 Task: Search one way flight ticket for 3 adults in first from Oklahoma City: Will Rogers World Airport to Springfield: Abraham Lincoln Capital Airport on 5-2-2023. Number of bags: 1 carry on bag. Price is upto 87000. Outbound departure time preference is 11:45.
Action: Mouse moved to (353, 304)
Screenshot: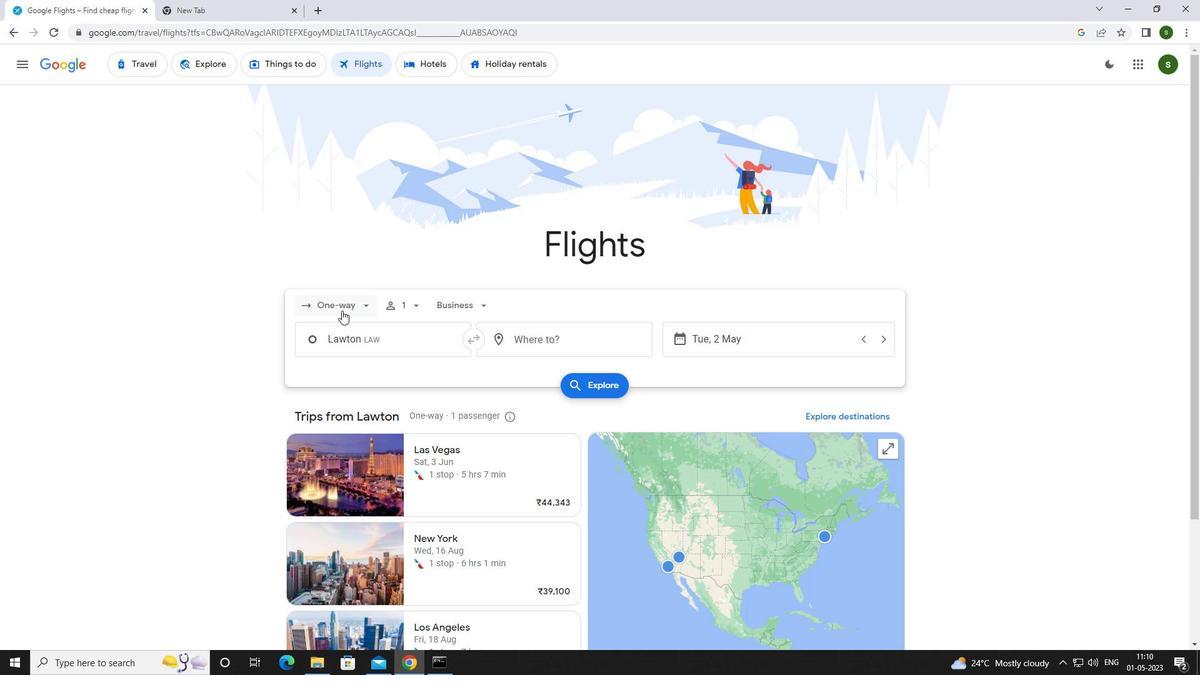 
Action: Mouse pressed left at (353, 304)
Screenshot: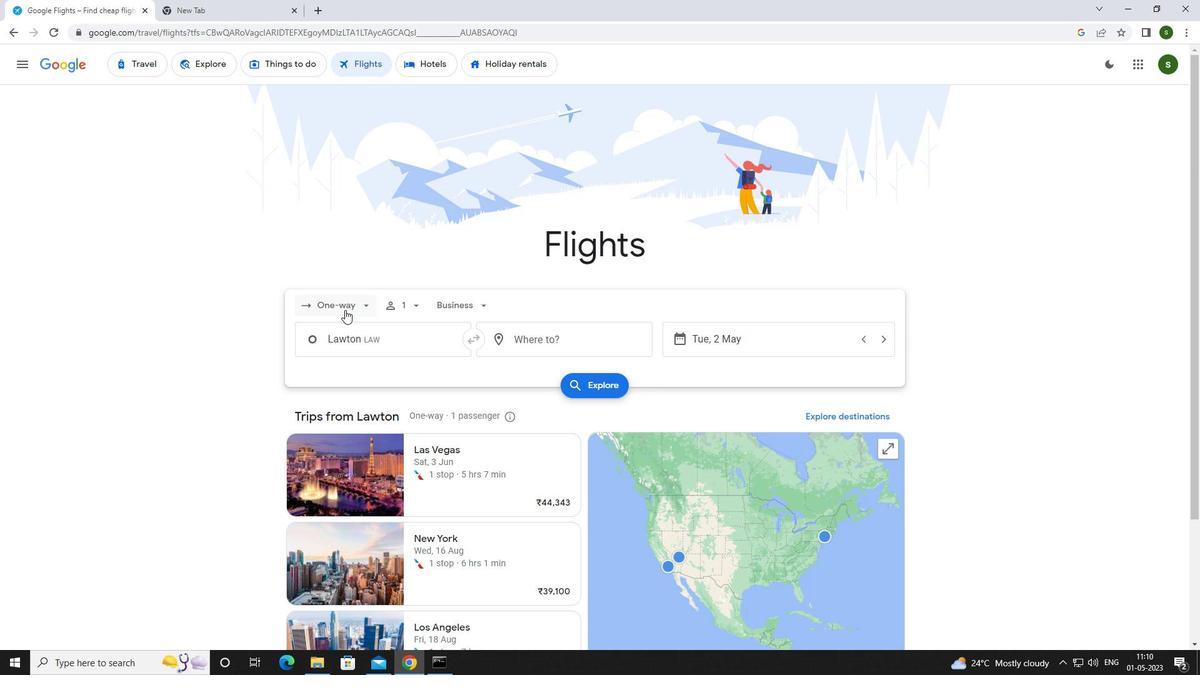 
Action: Mouse moved to (348, 363)
Screenshot: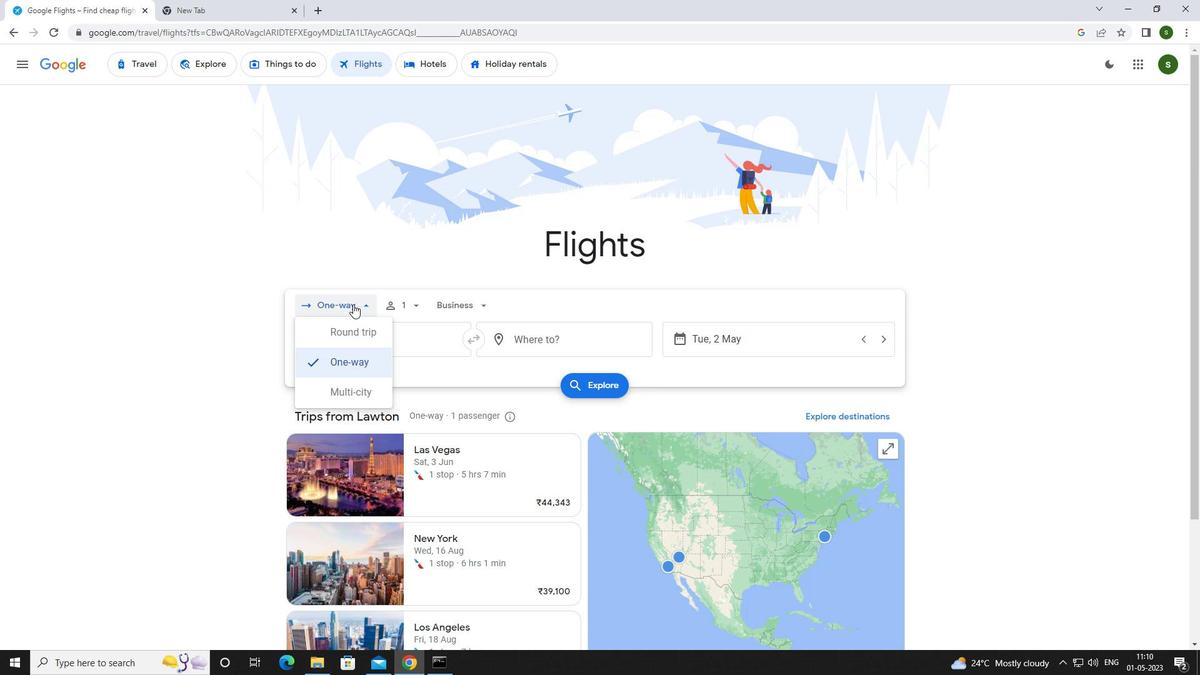 
Action: Mouse pressed left at (348, 363)
Screenshot: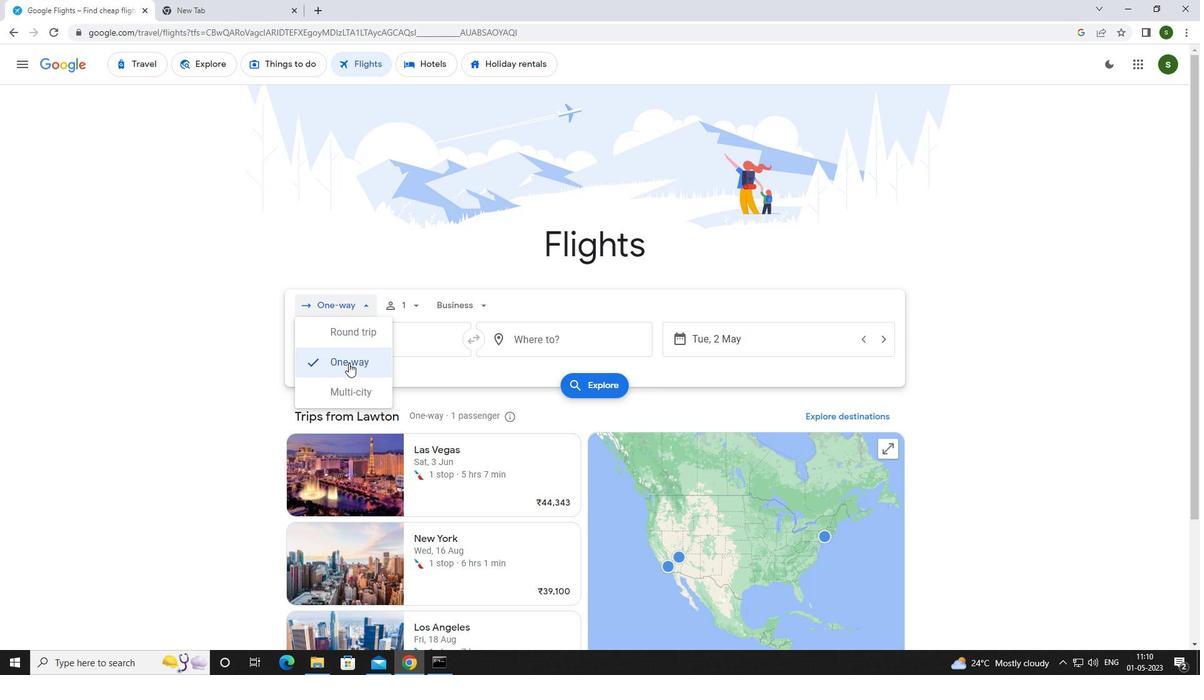 
Action: Mouse moved to (418, 308)
Screenshot: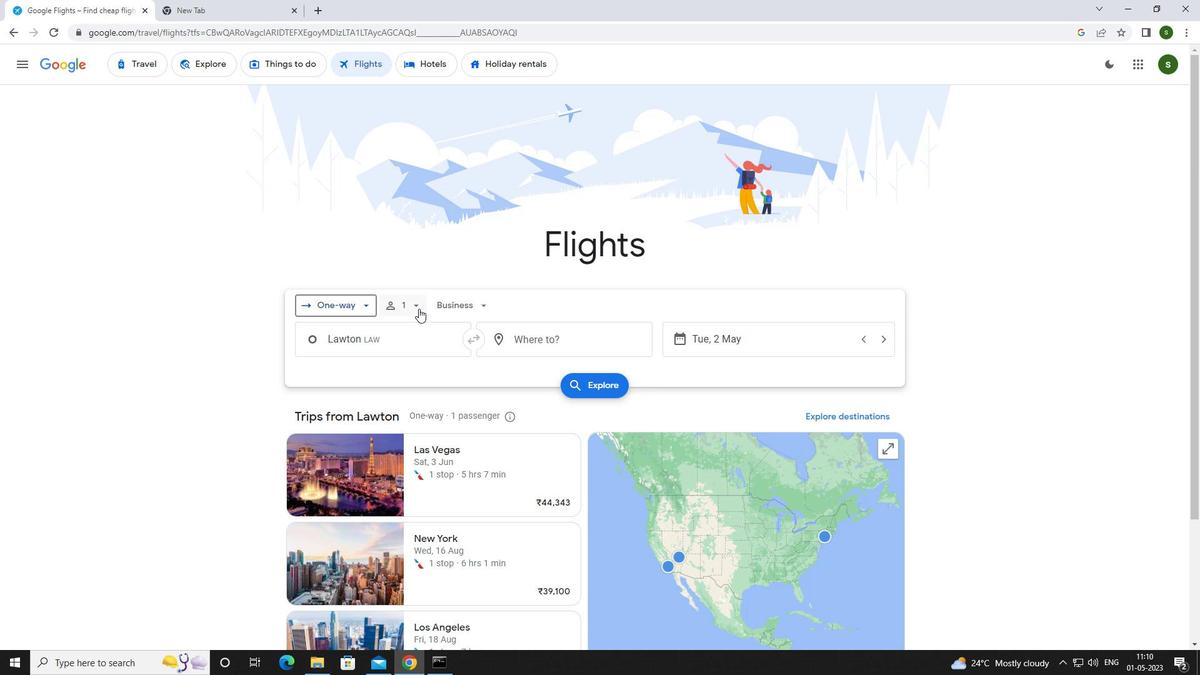
Action: Mouse pressed left at (418, 308)
Screenshot: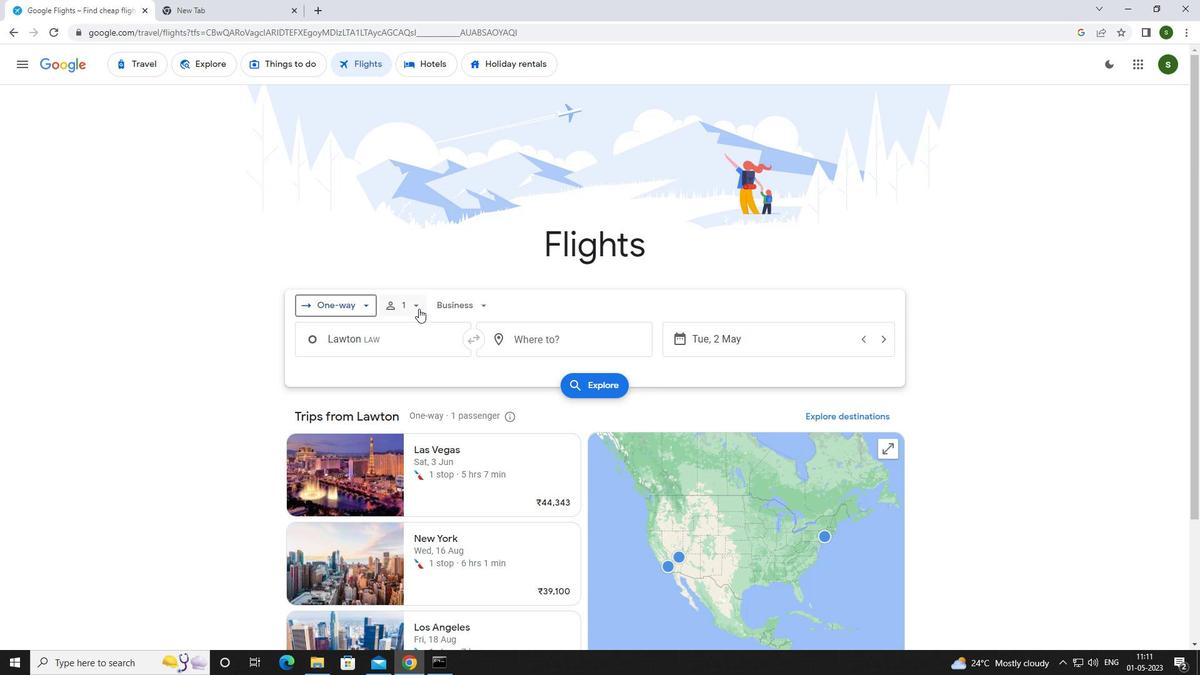 
Action: Mouse moved to (516, 340)
Screenshot: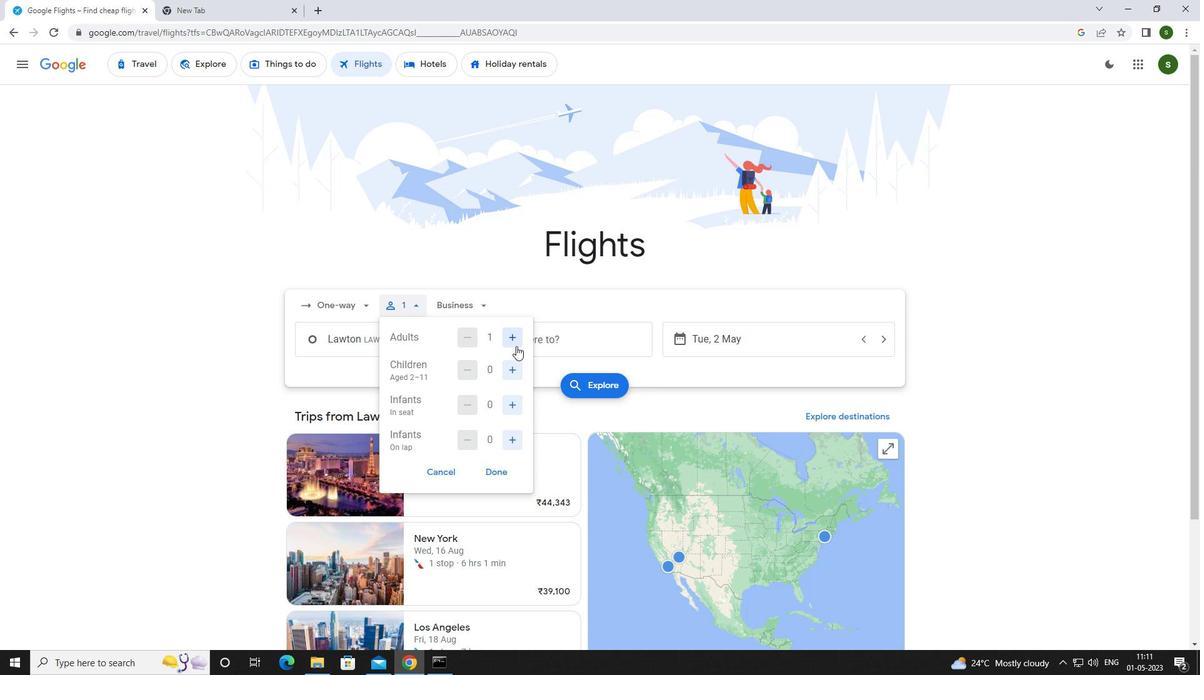 
Action: Mouse pressed left at (516, 340)
Screenshot: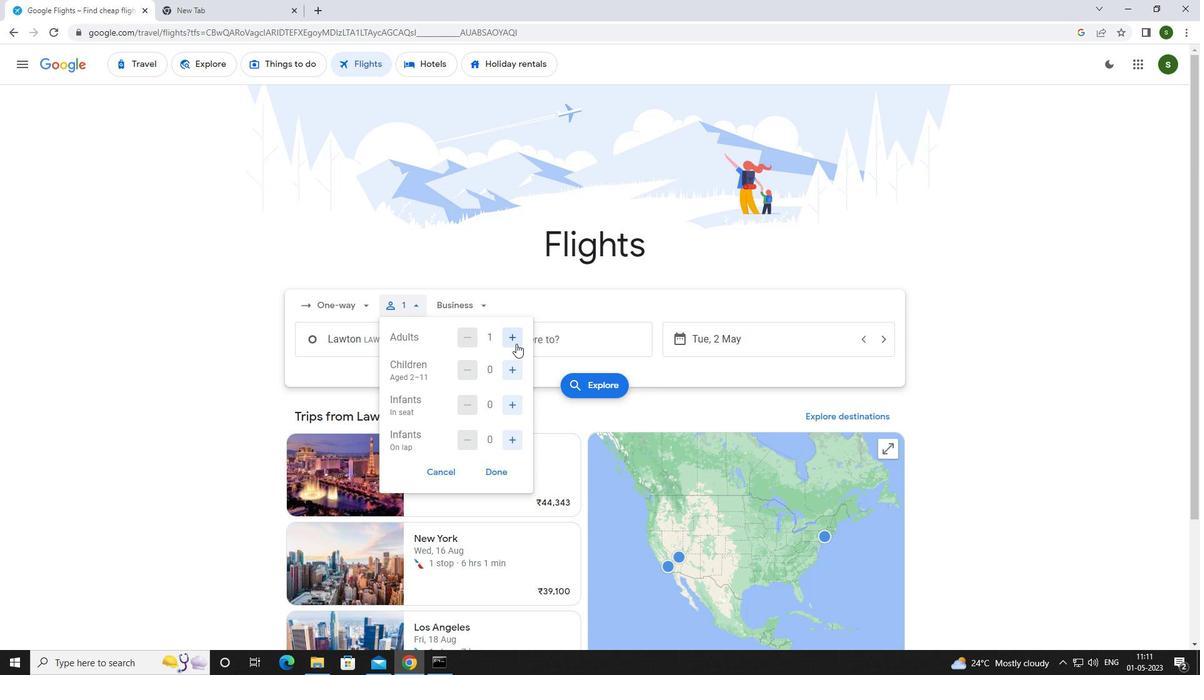 
Action: Mouse pressed left at (516, 340)
Screenshot: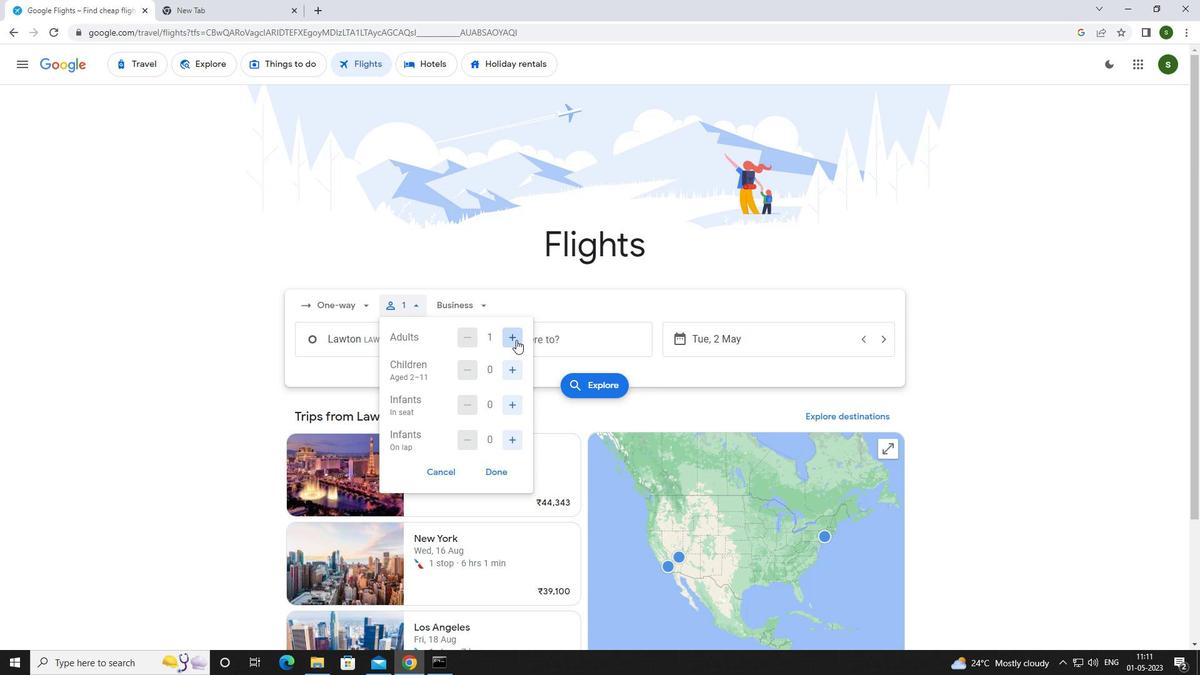 
Action: Mouse moved to (481, 298)
Screenshot: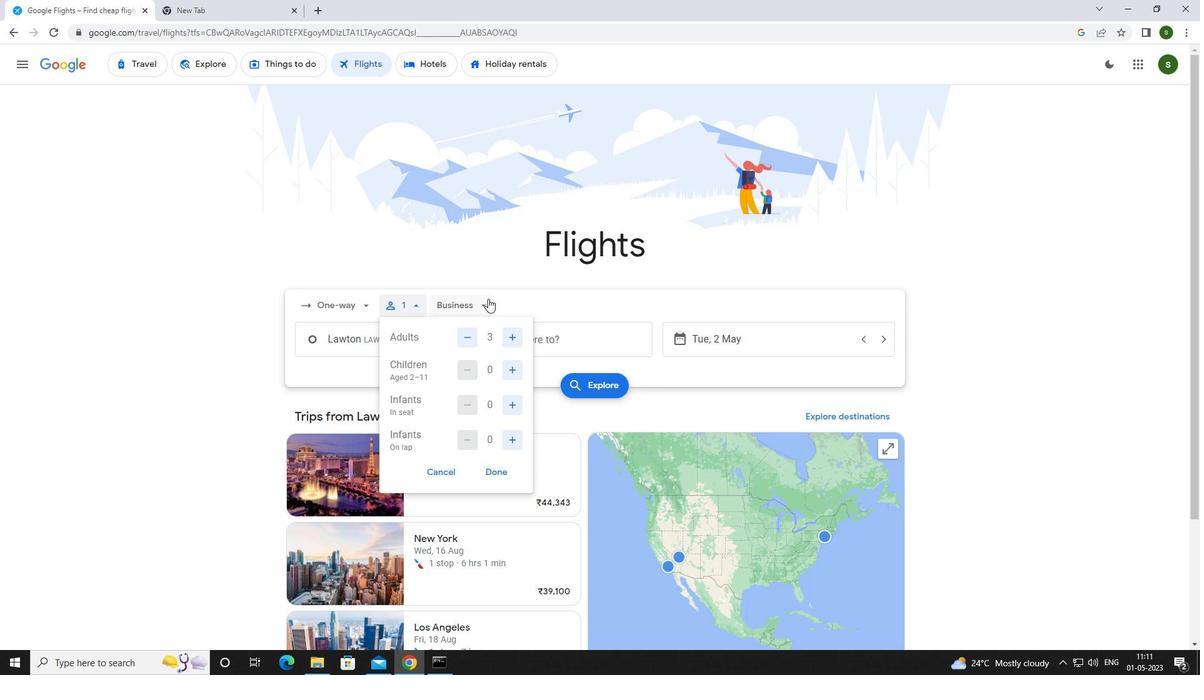 
Action: Mouse pressed left at (481, 298)
Screenshot: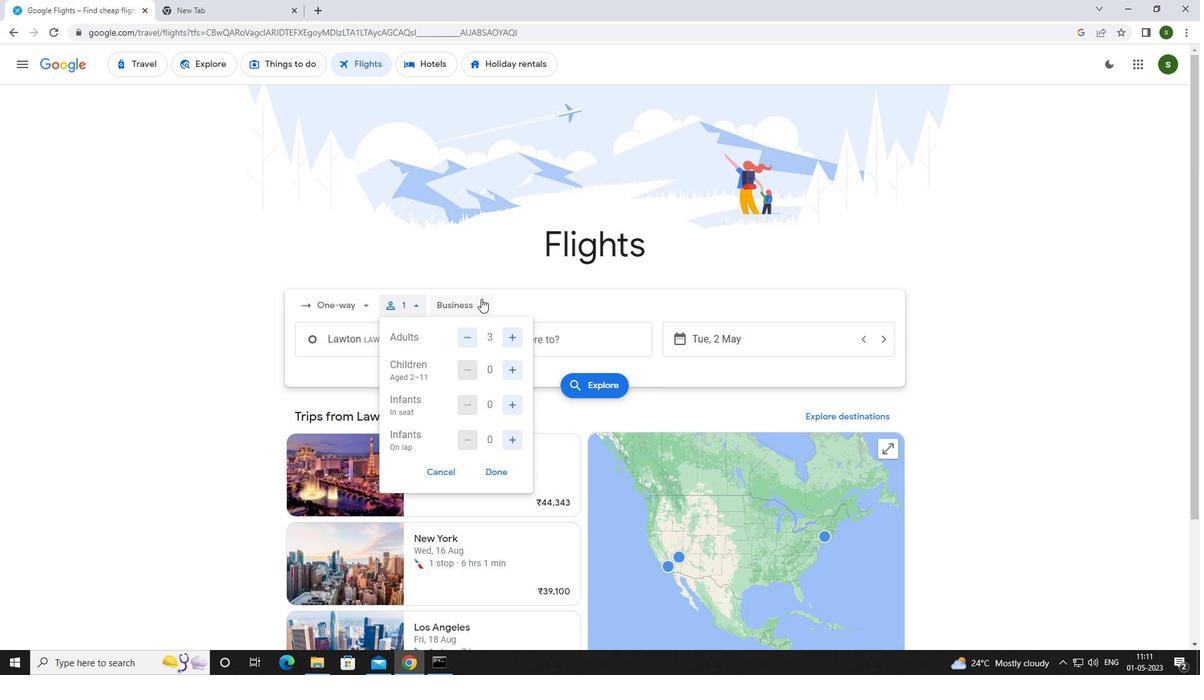 
Action: Mouse moved to (495, 418)
Screenshot: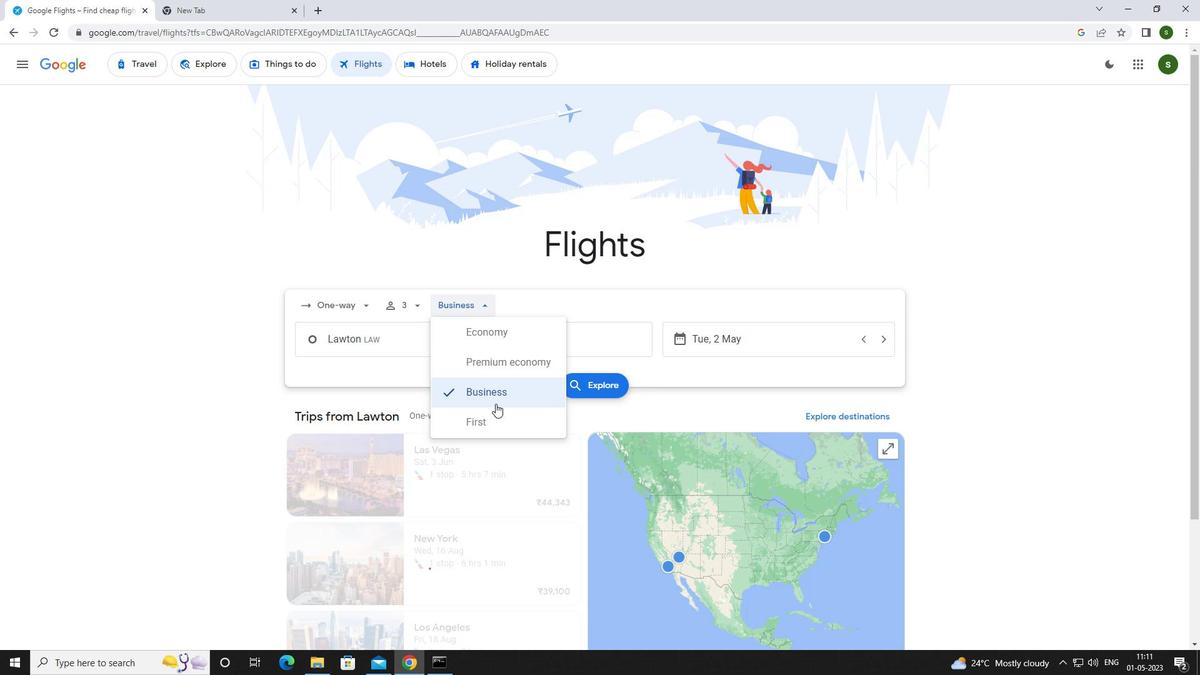 
Action: Mouse pressed left at (495, 418)
Screenshot: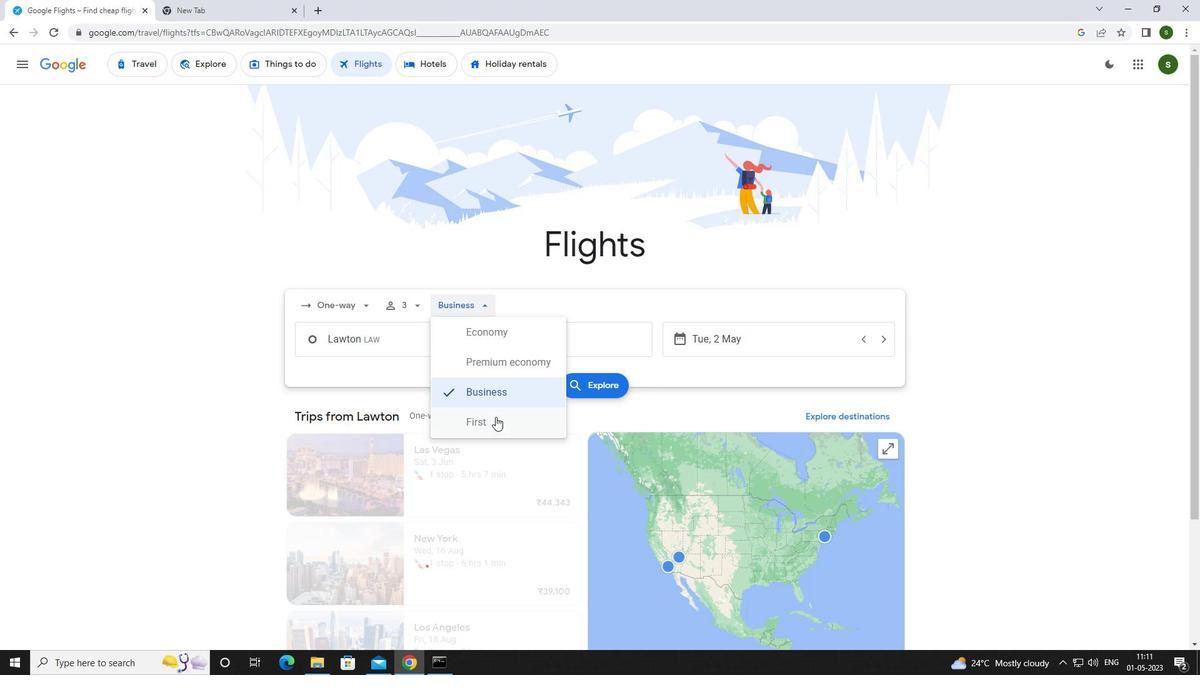 
Action: Mouse moved to (430, 346)
Screenshot: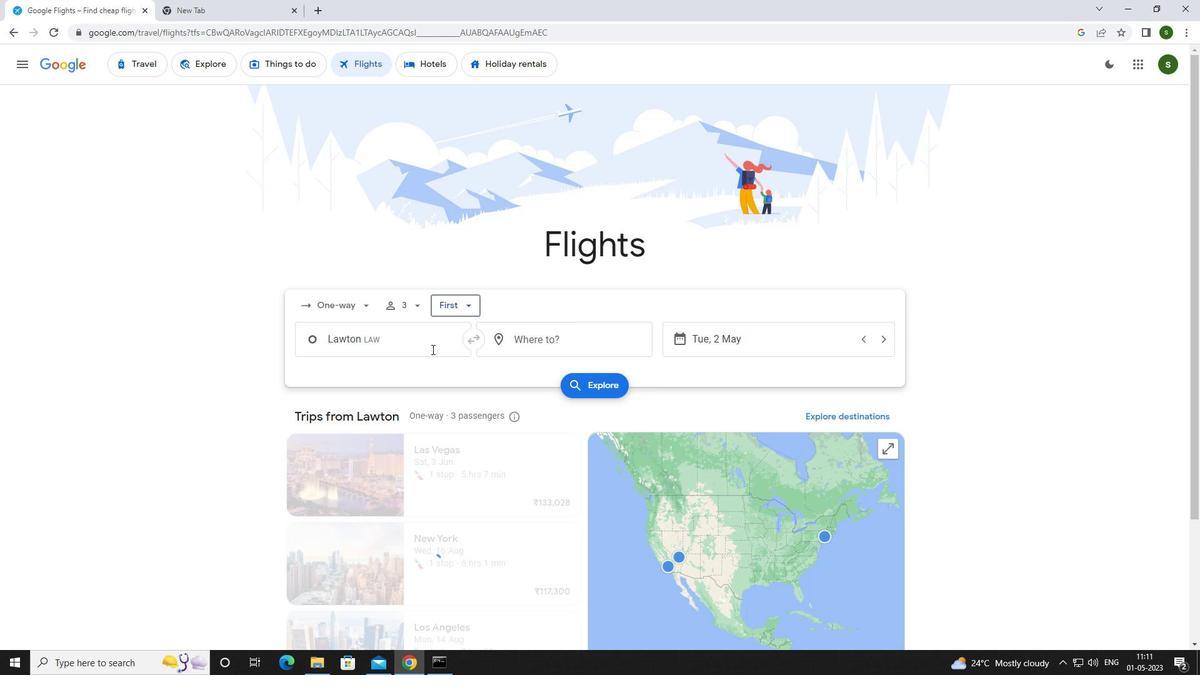 
Action: Mouse pressed left at (430, 346)
Screenshot: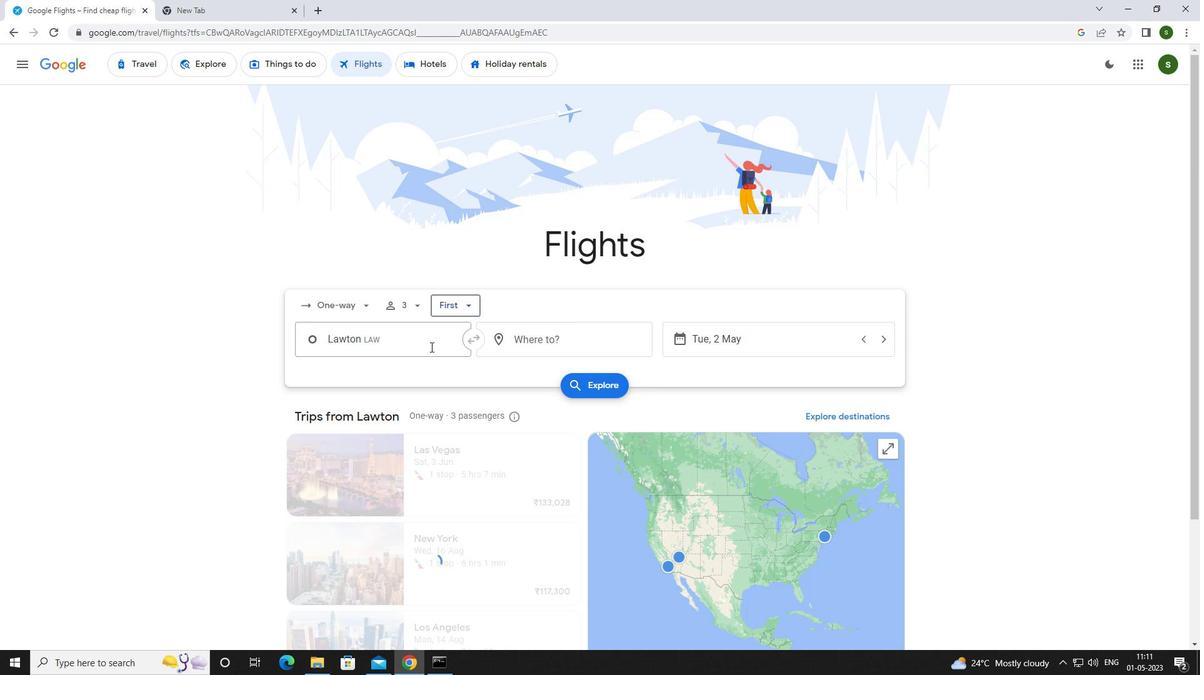 
Action: Mouse moved to (433, 344)
Screenshot: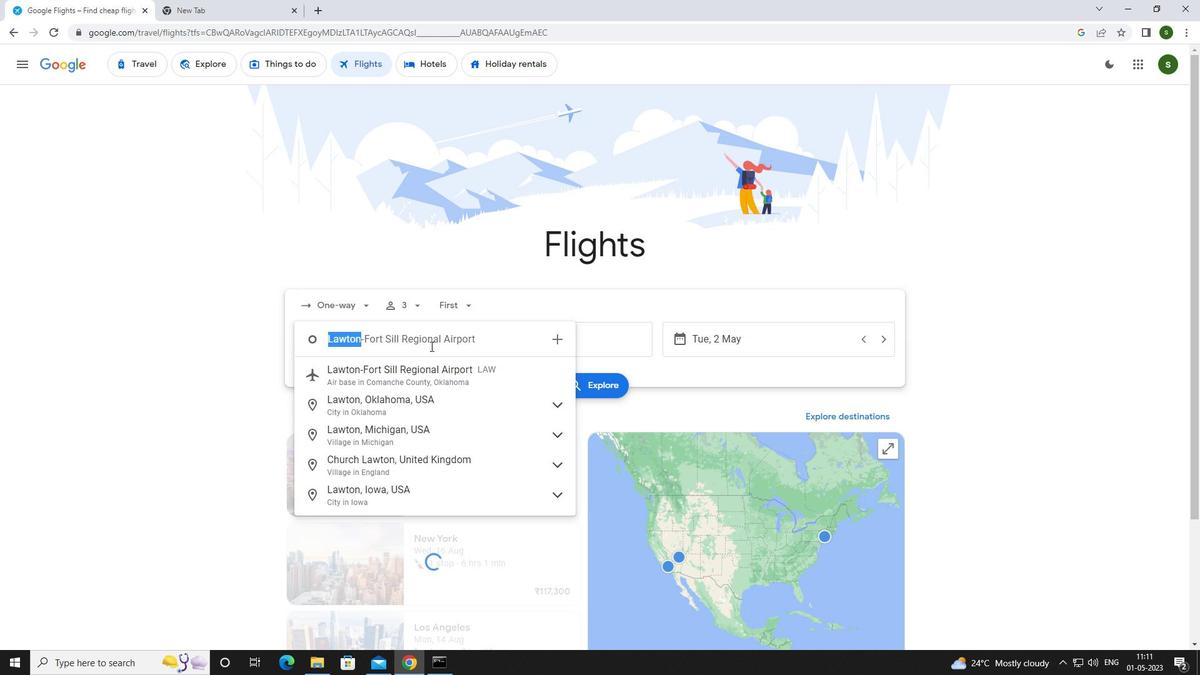 
Action: Key pressed <Key.caps_lock>o<Key.caps_lock>klahoma
Screenshot: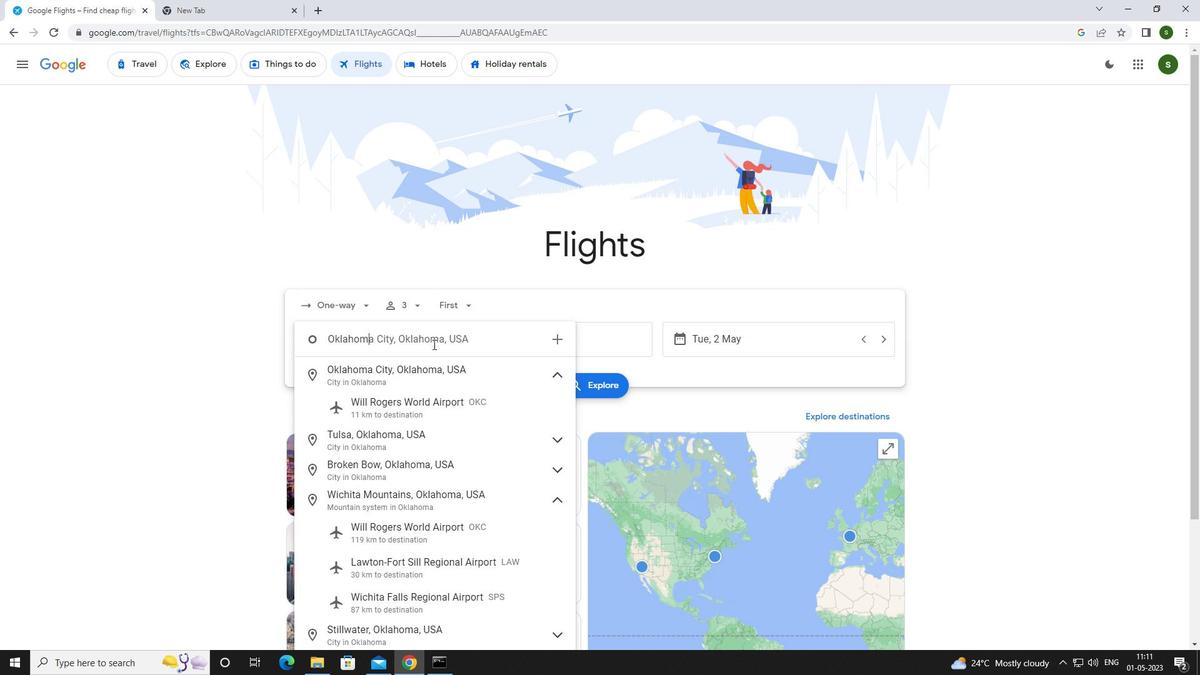 
Action: Mouse moved to (430, 400)
Screenshot: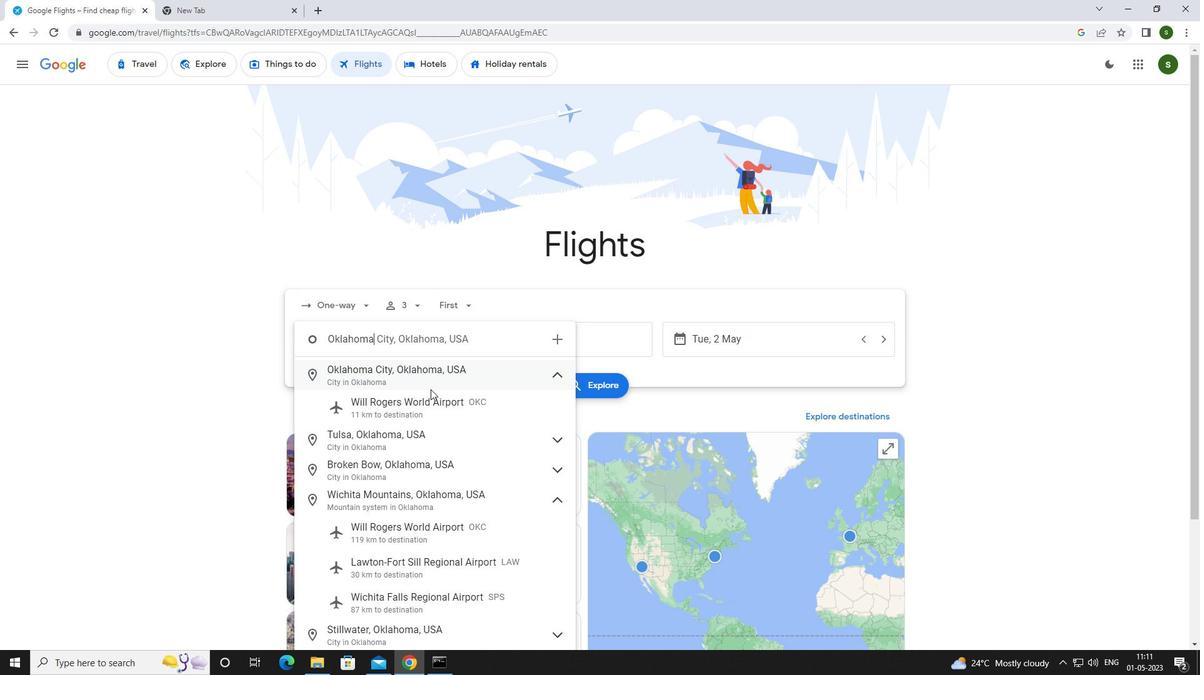
Action: Mouse pressed left at (430, 400)
Screenshot: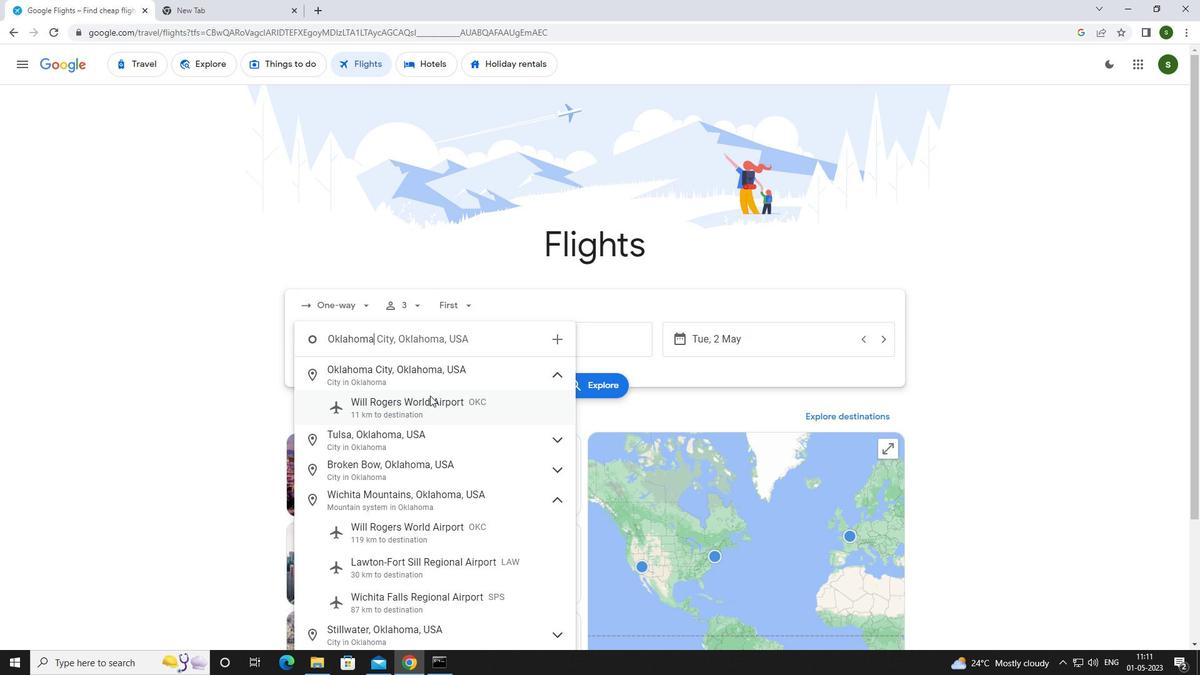 
Action: Mouse moved to (530, 346)
Screenshot: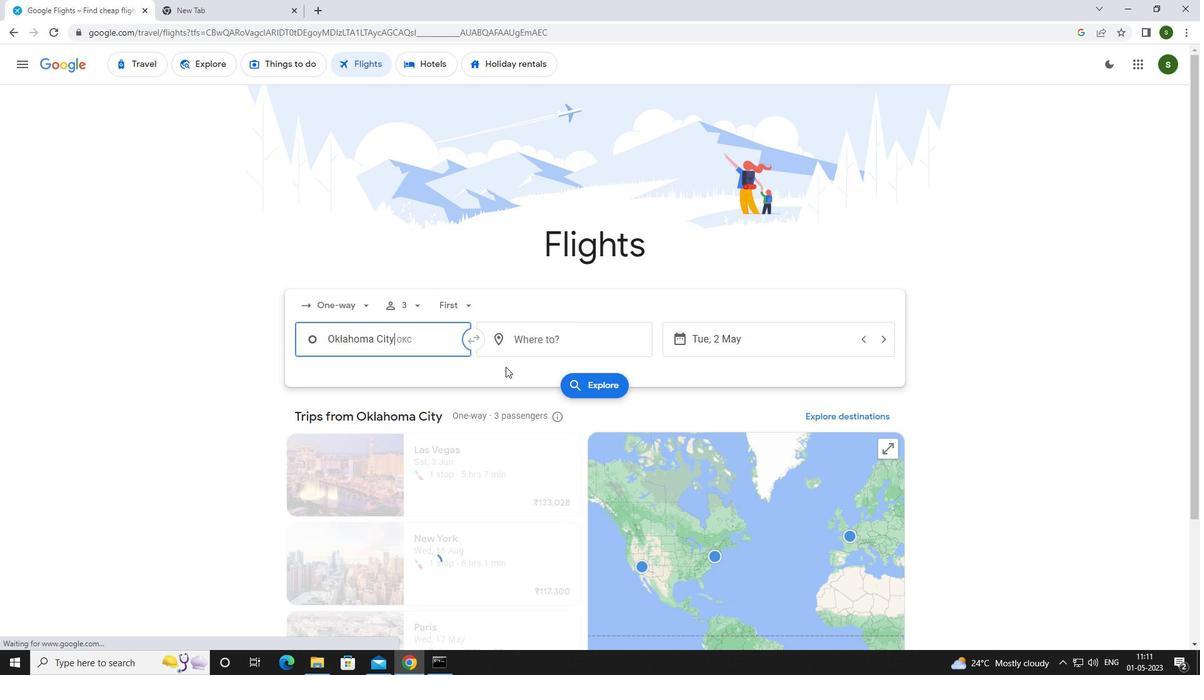 
Action: Mouse pressed left at (530, 346)
Screenshot: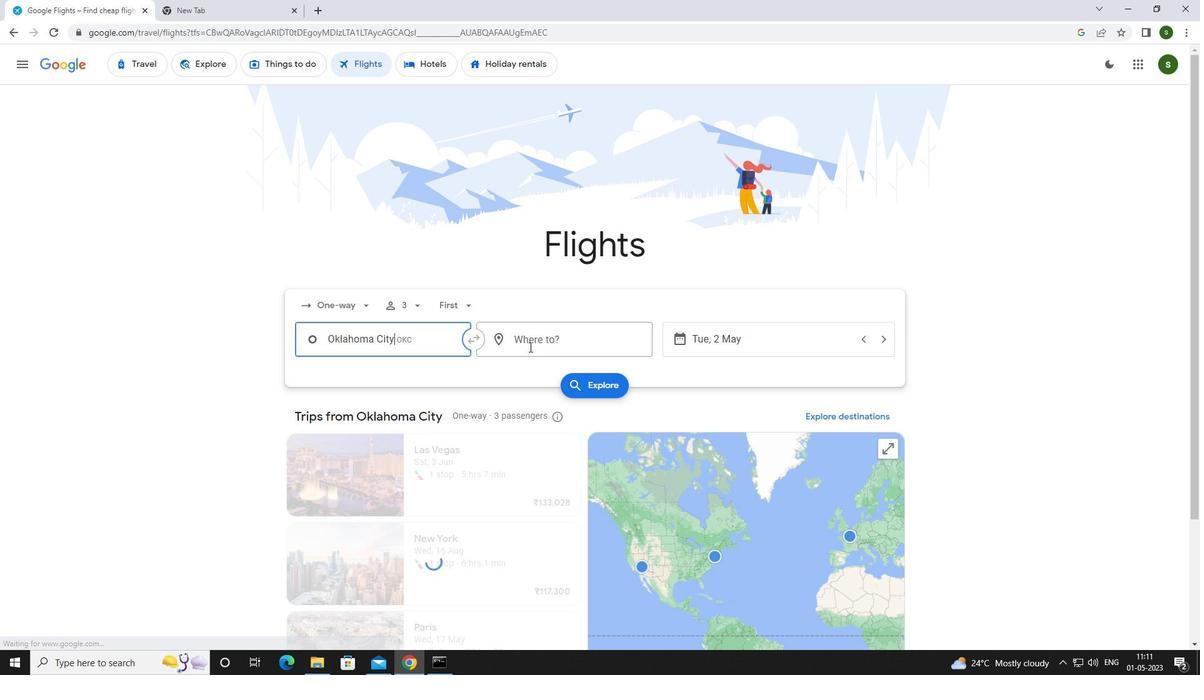 
Action: Mouse moved to (535, 346)
Screenshot: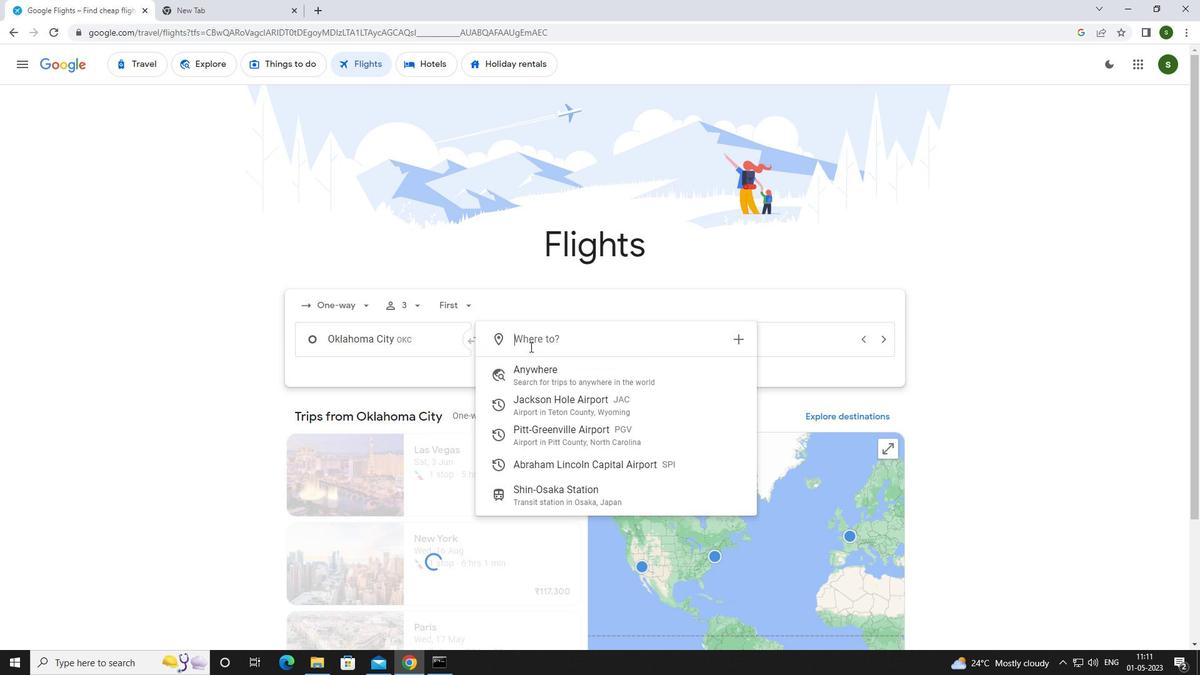 
Action: Key pressed <Key.caps_lock>p<Key.caps_lock>itt
Screenshot: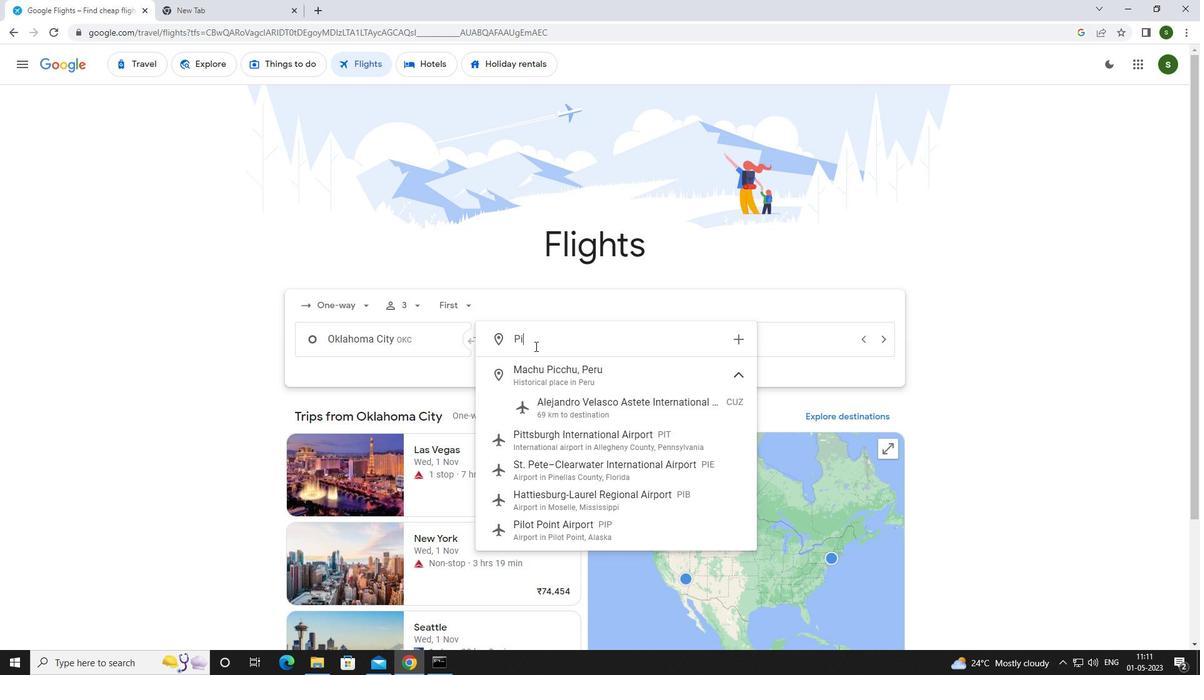 
Action: Mouse moved to (573, 458)
Screenshot: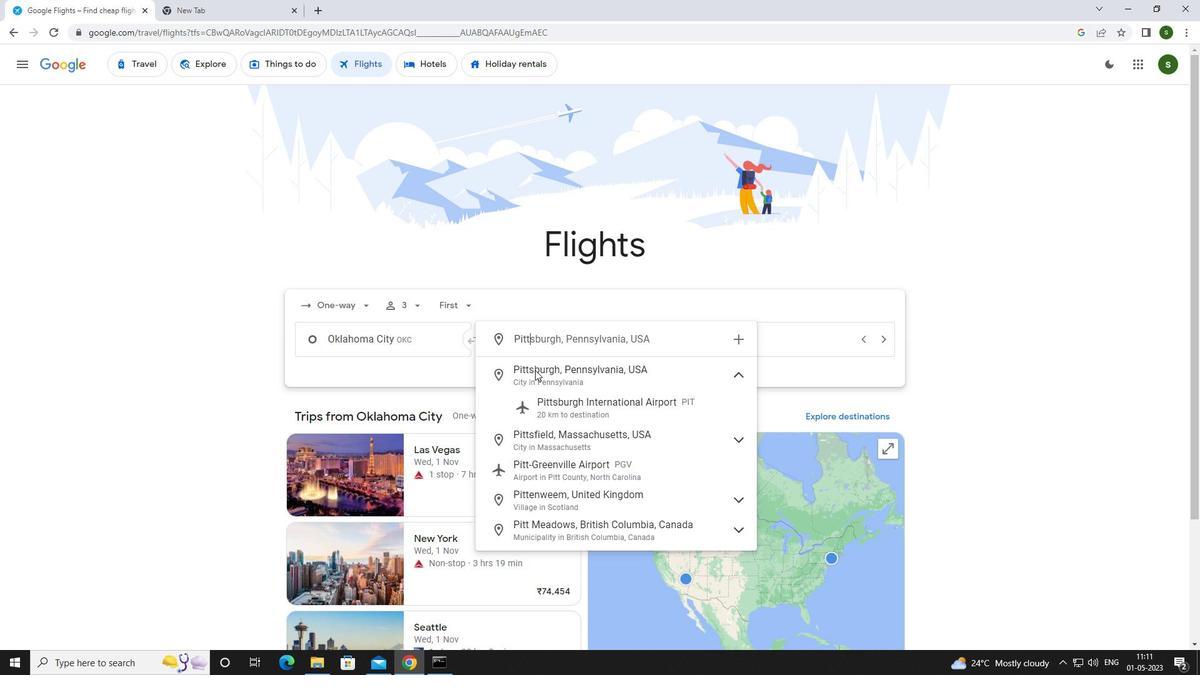 
Action: Mouse pressed left at (573, 458)
Screenshot: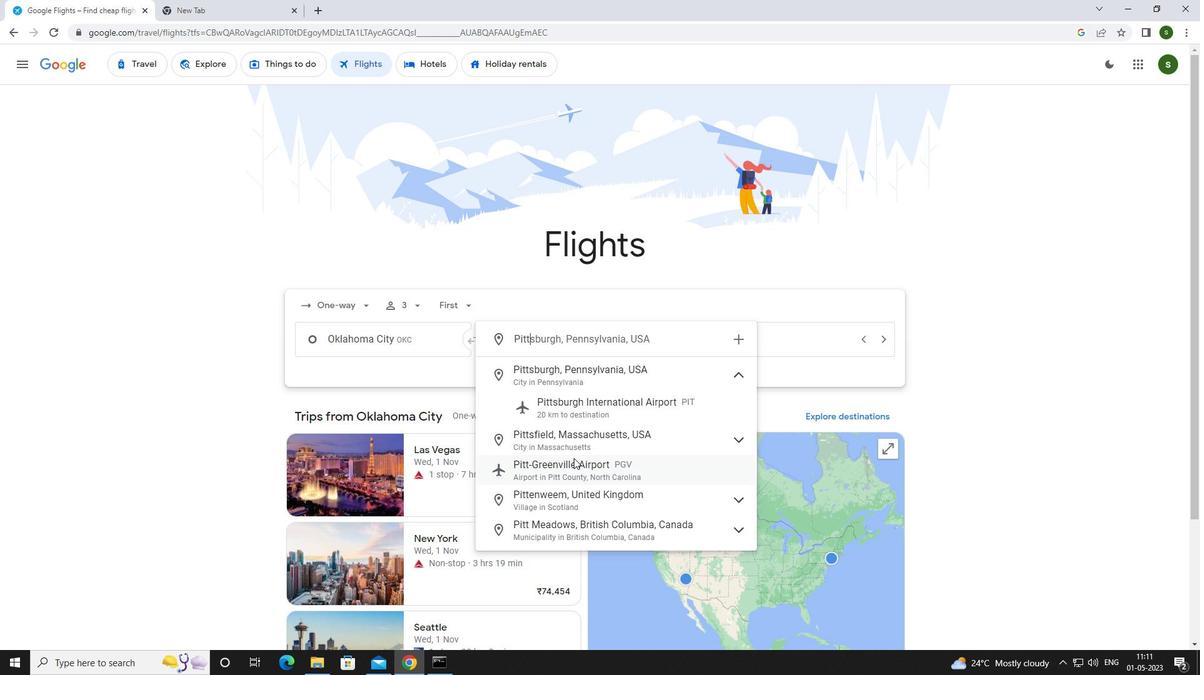 
Action: Mouse moved to (767, 345)
Screenshot: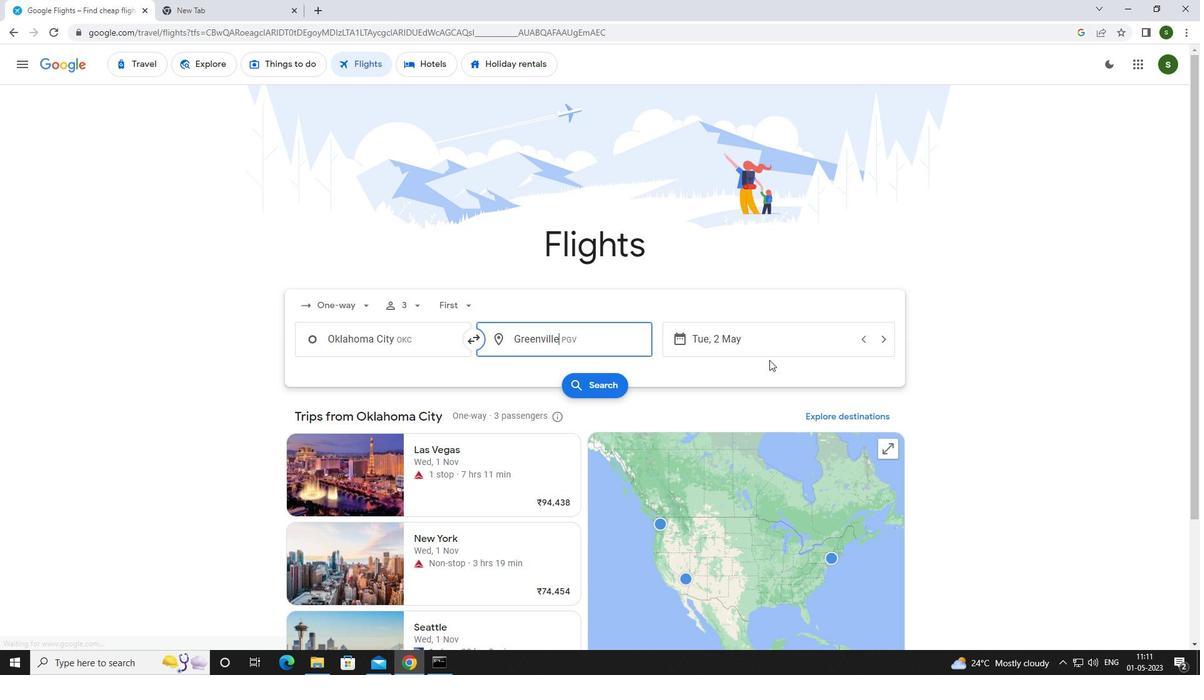 
Action: Mouse pressed left at (767, 345)
Screenshot: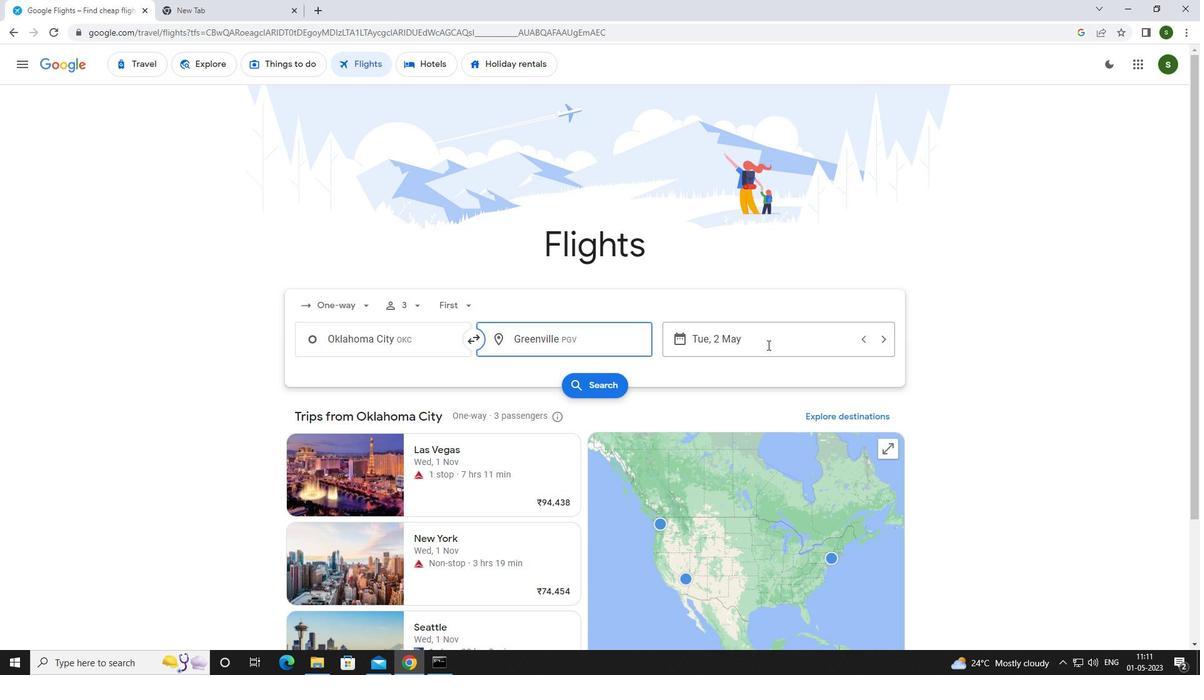 
Action: Mouse moved to (501, 418)
Screenshot: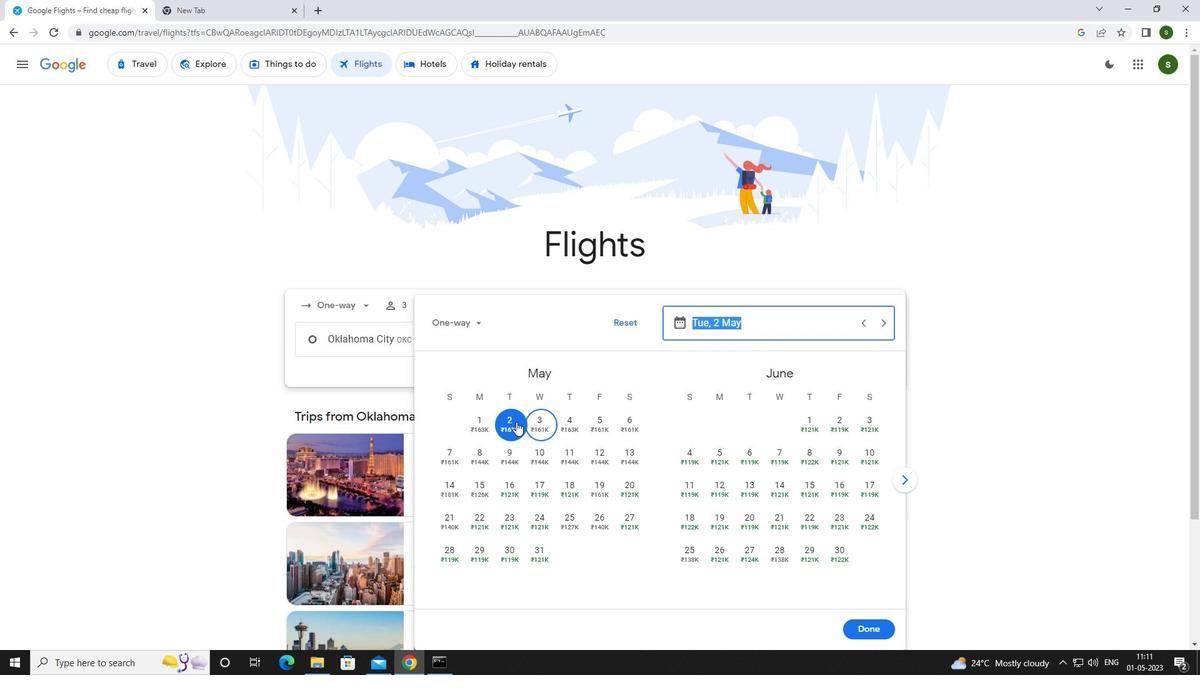 
Action: Mouse pressed left at (501, 418)
Screenshot: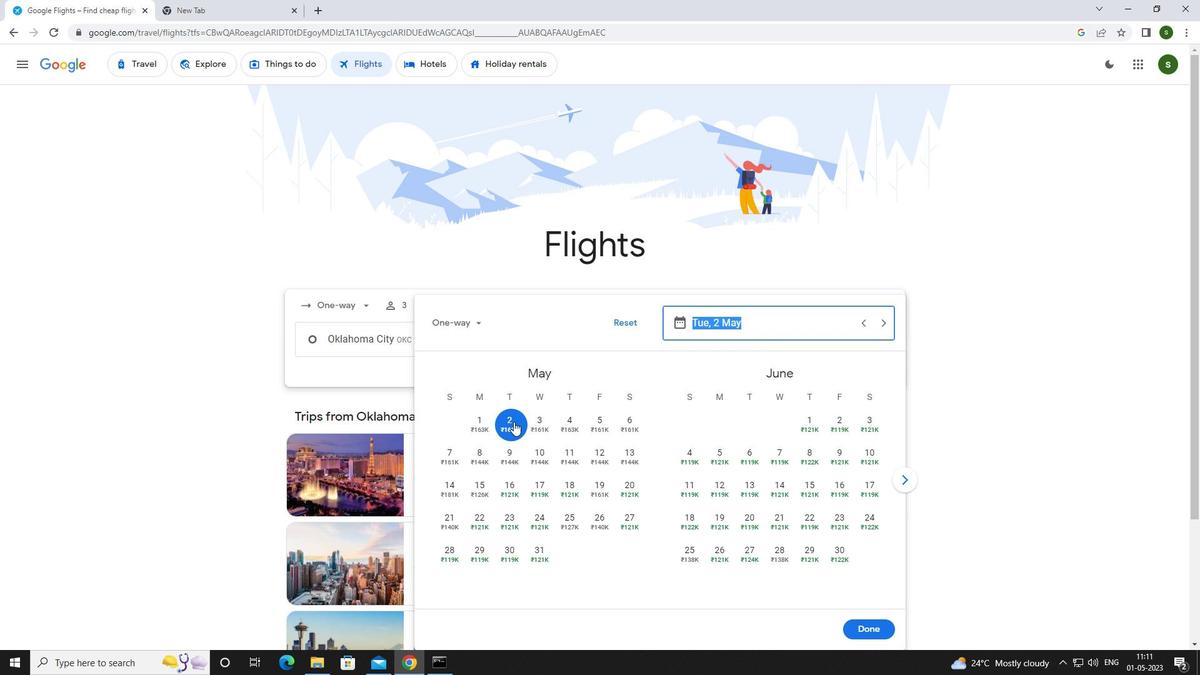 
Action: Mouse moved to (856, 625)
Screenshot: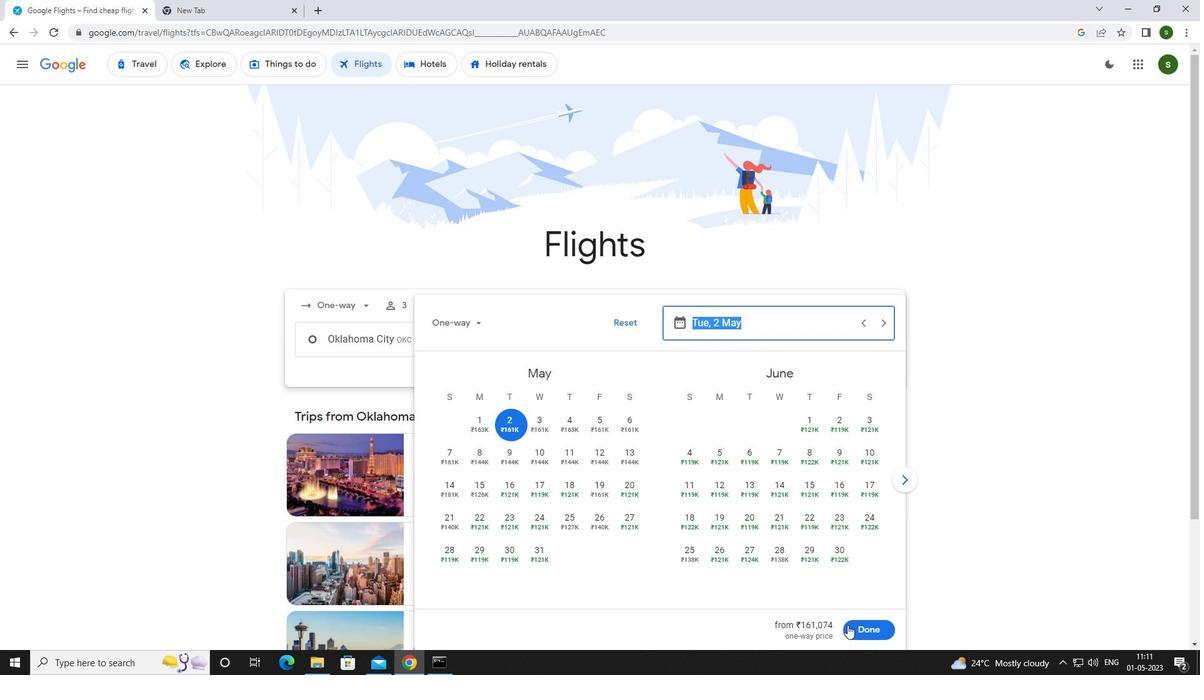 
Action: Mouse pressed left at (856, 625)
Screenshot: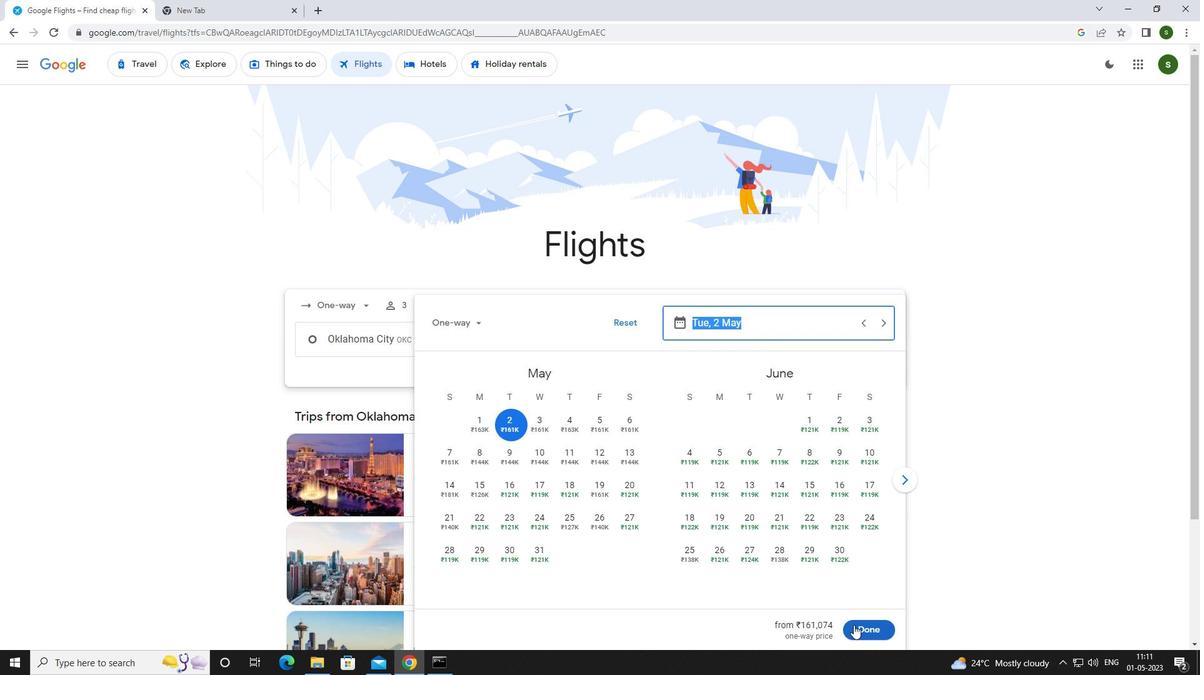 
Action: Mouse moved to (609, 390)
Screenshot: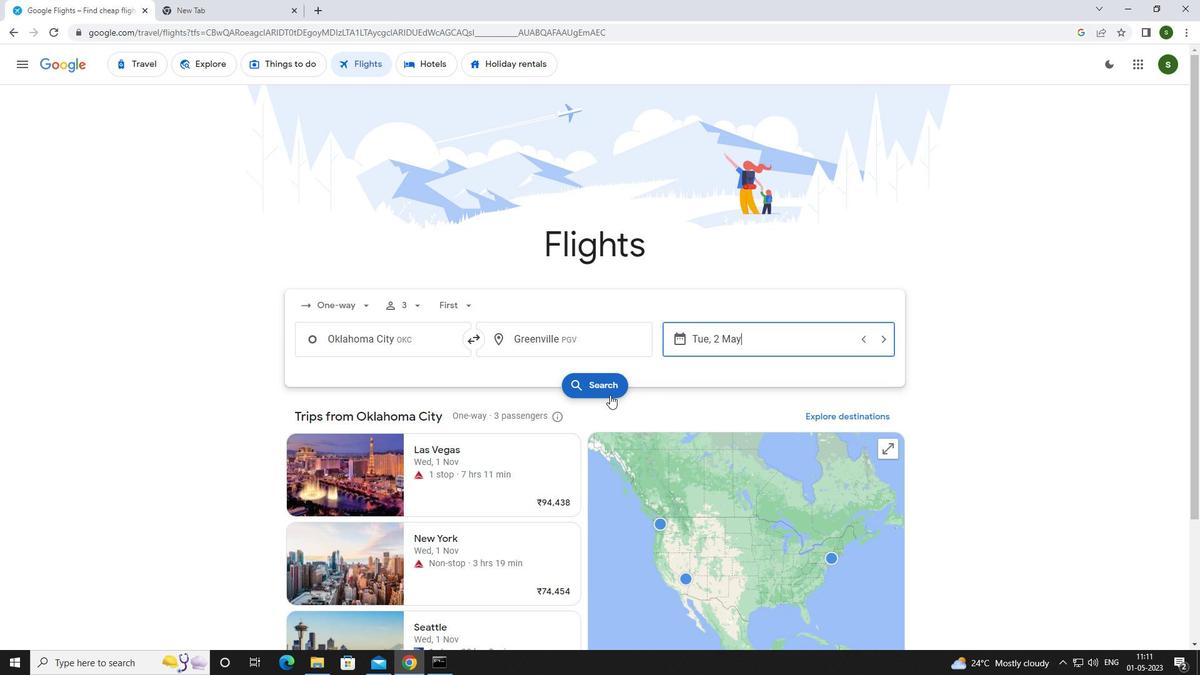 
Action: Mouse pressed left at (609, 390)
Screenshot: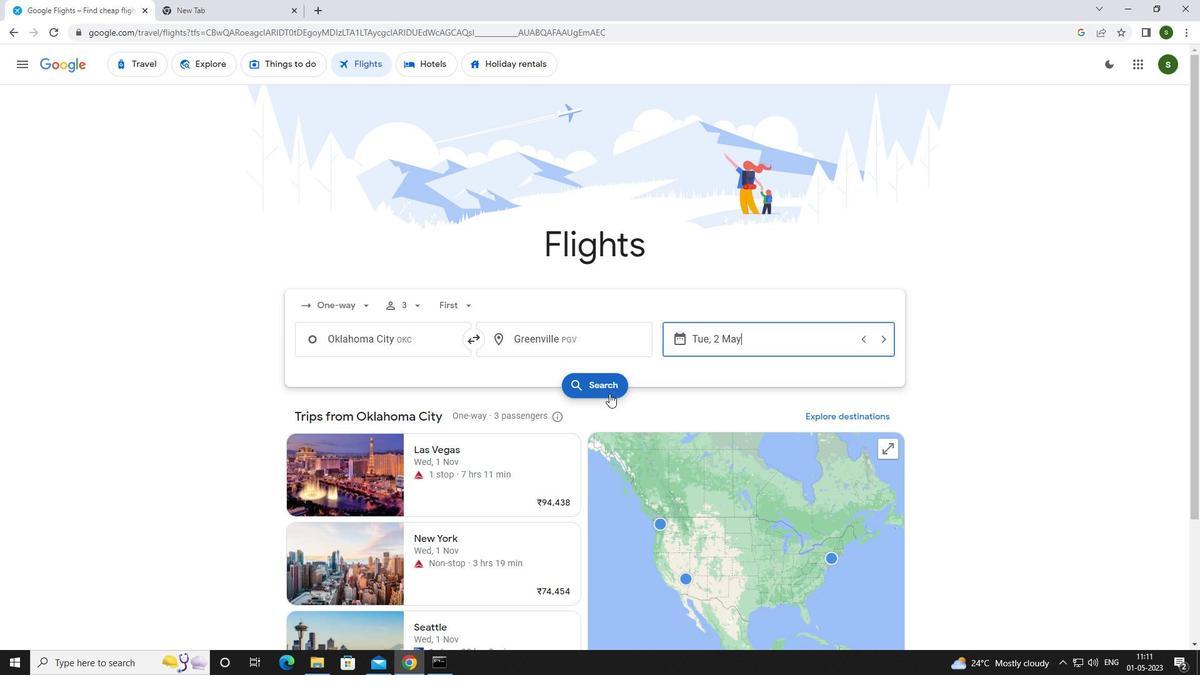 
Action: Mouse moved to (313, 181)
Screenshot: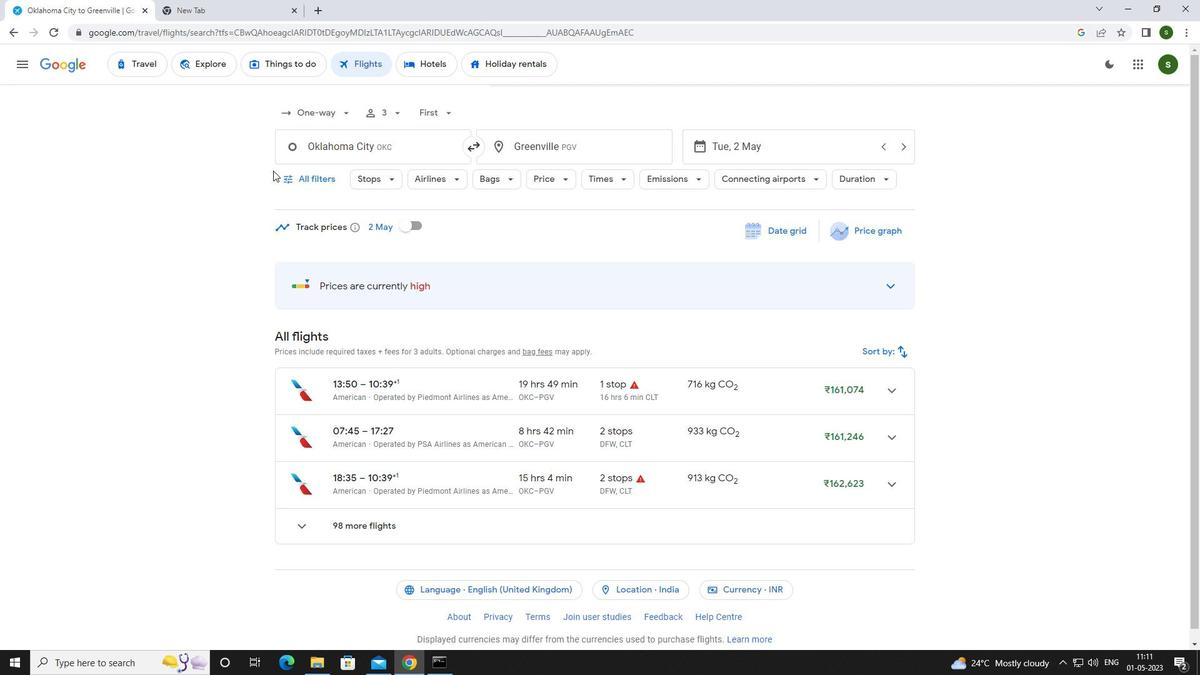 
Action: Mouse pressed left at (313, 181)
Screenshot: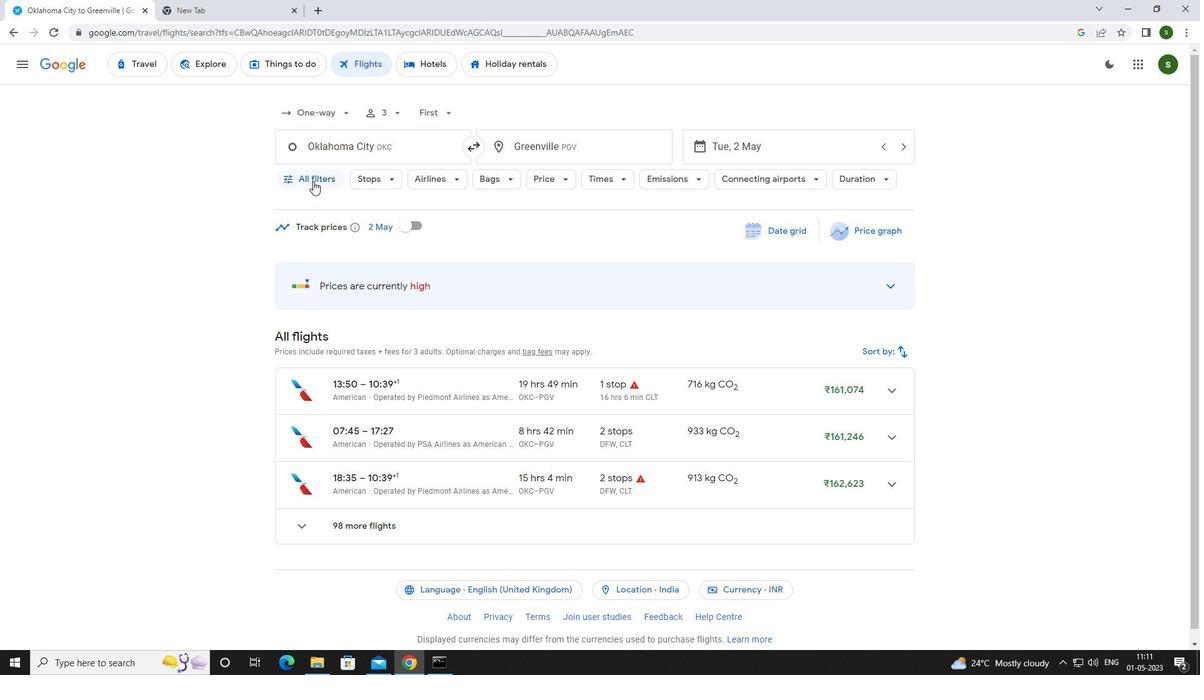 
Action: Mouse moved to (381, 281)
Screenshot: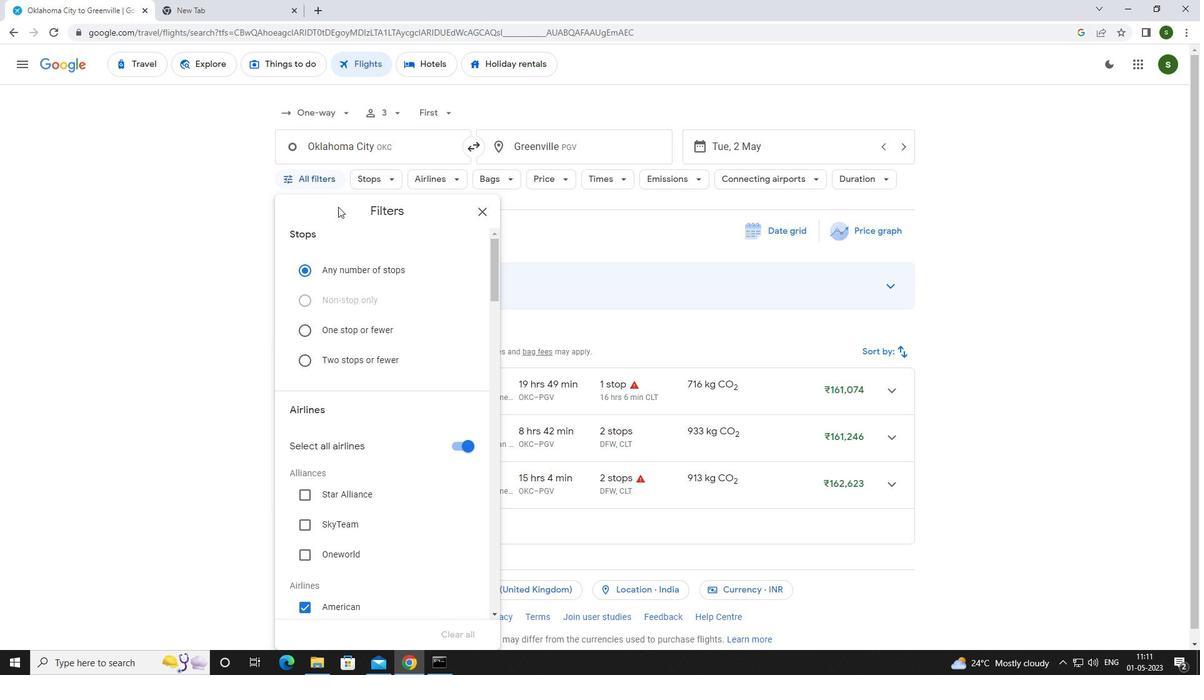
Action: Mouse scrolled (381, 281) with delta (0, 0)
Screenshot: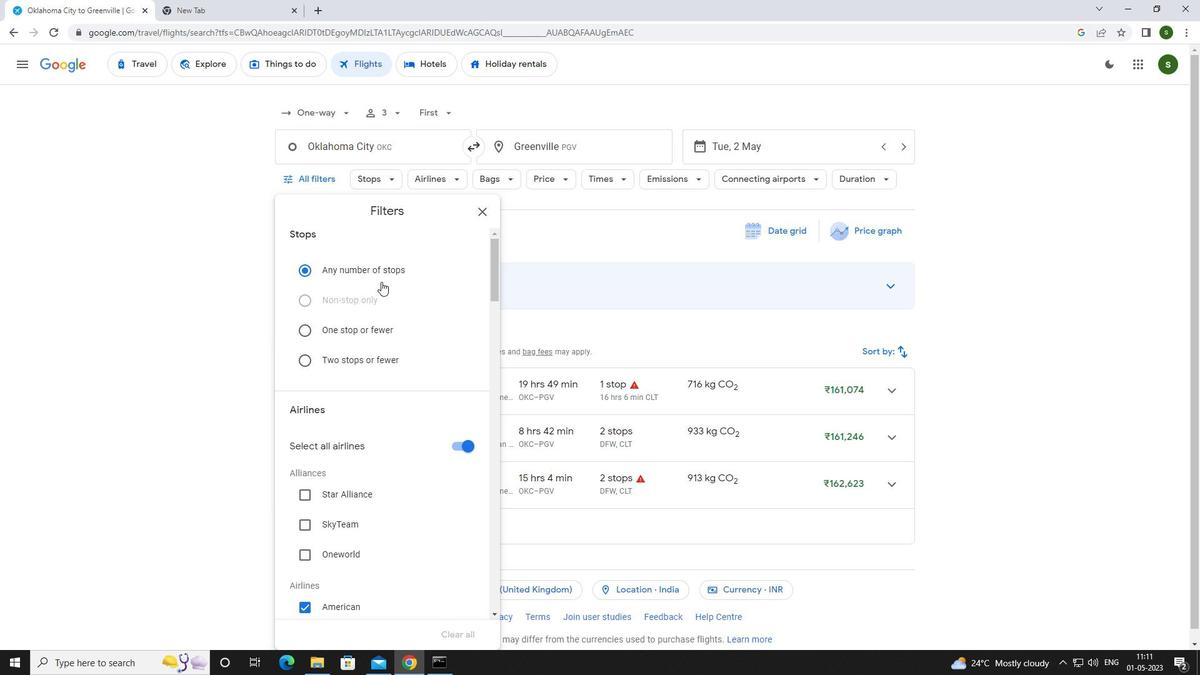
Action: Mouse scrolled (381, 281) with delta (0, 0)
Screenshot: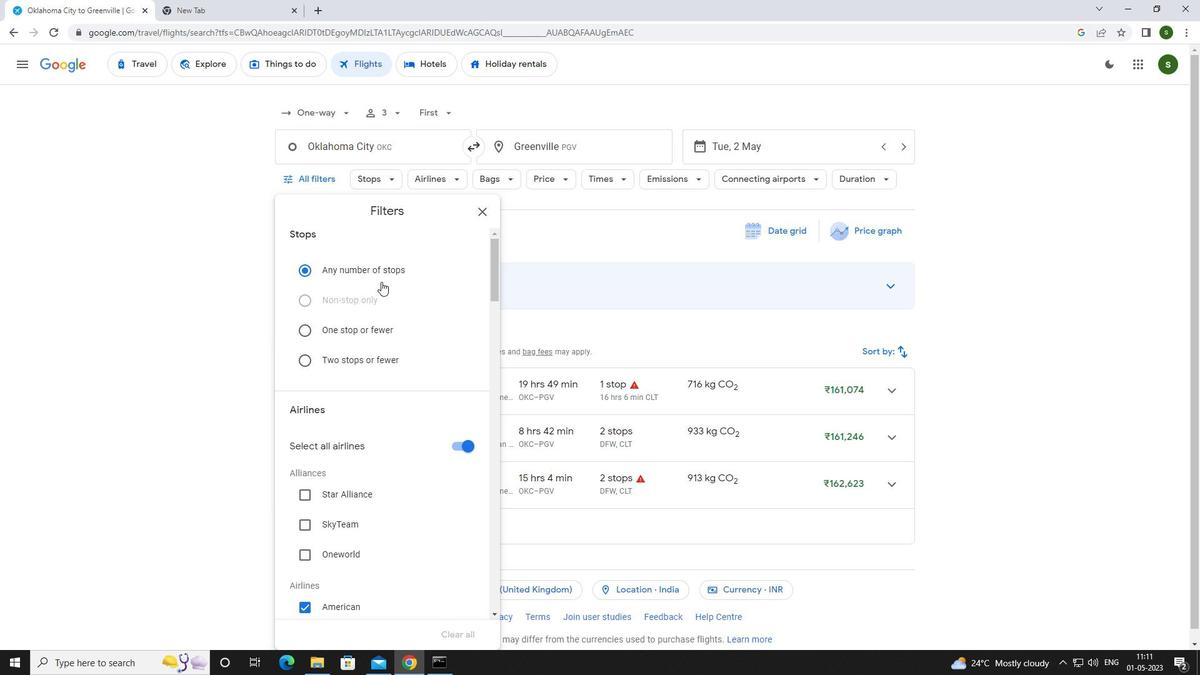 
Action: Mouse scrolled (381, 281) with delta (0, 0)
Screenshot: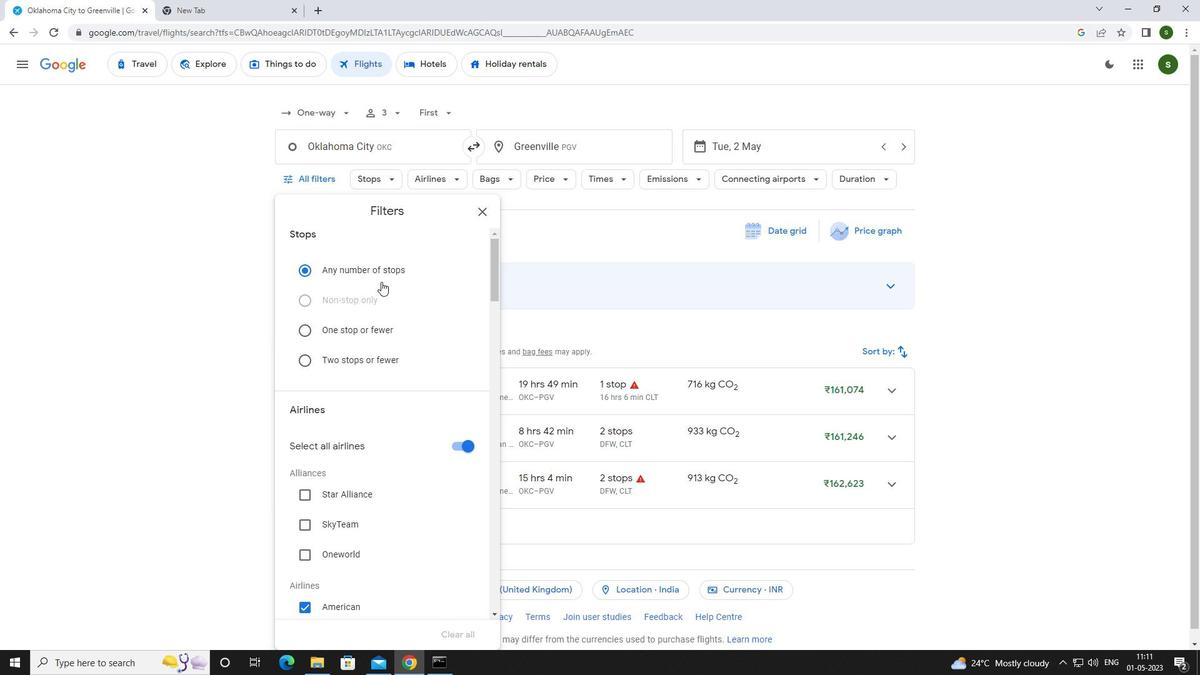 
Action: Mouse scrolled (381, 281) with delta (0, 0)
Screenshot: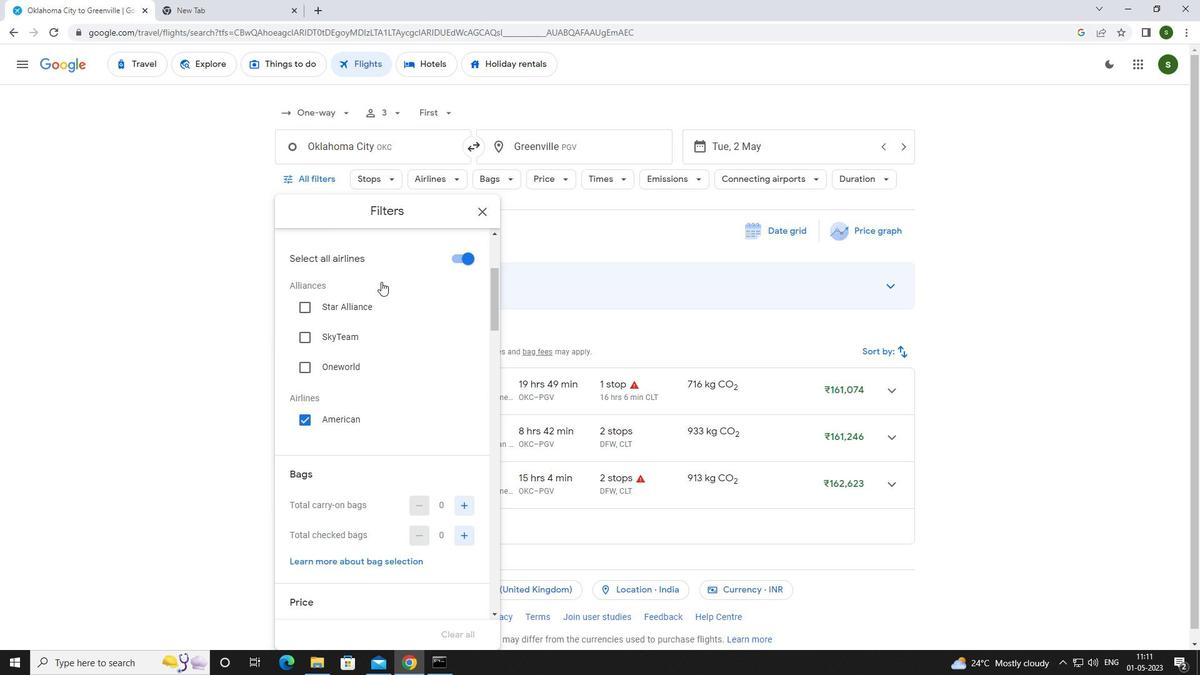 
Action: Mouse scrolled (381, 281) with delta (0, 0)
Screenshot: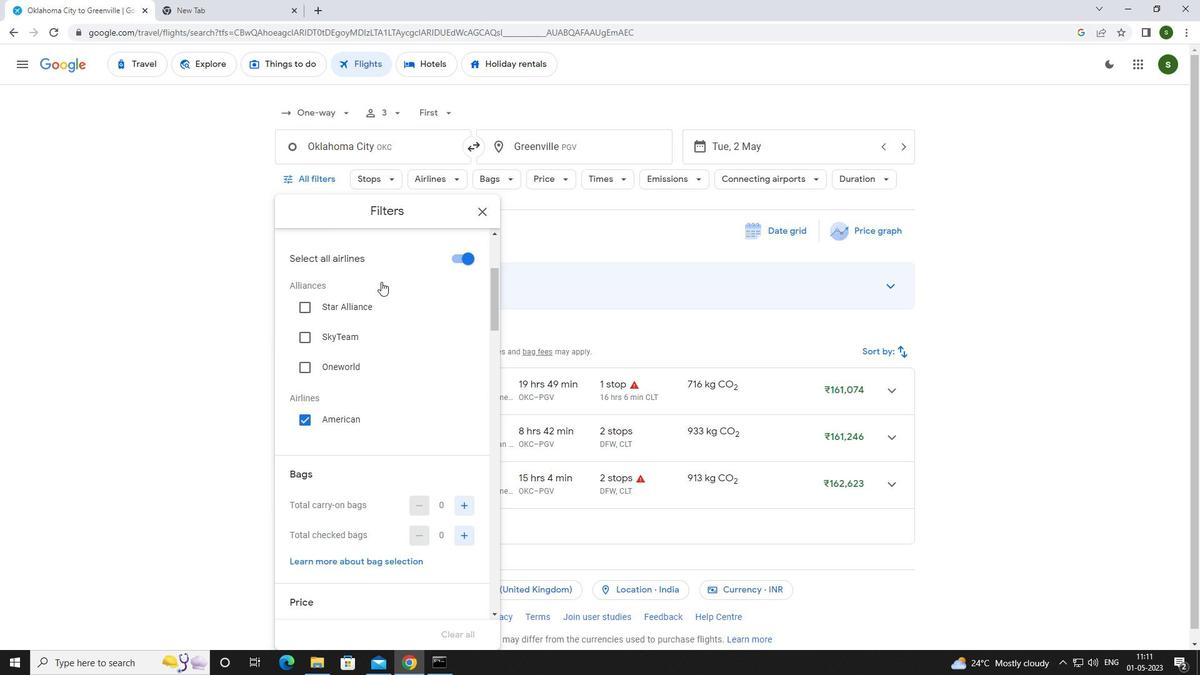 
Action: Mouse moved to (461, 375)
Screenshot: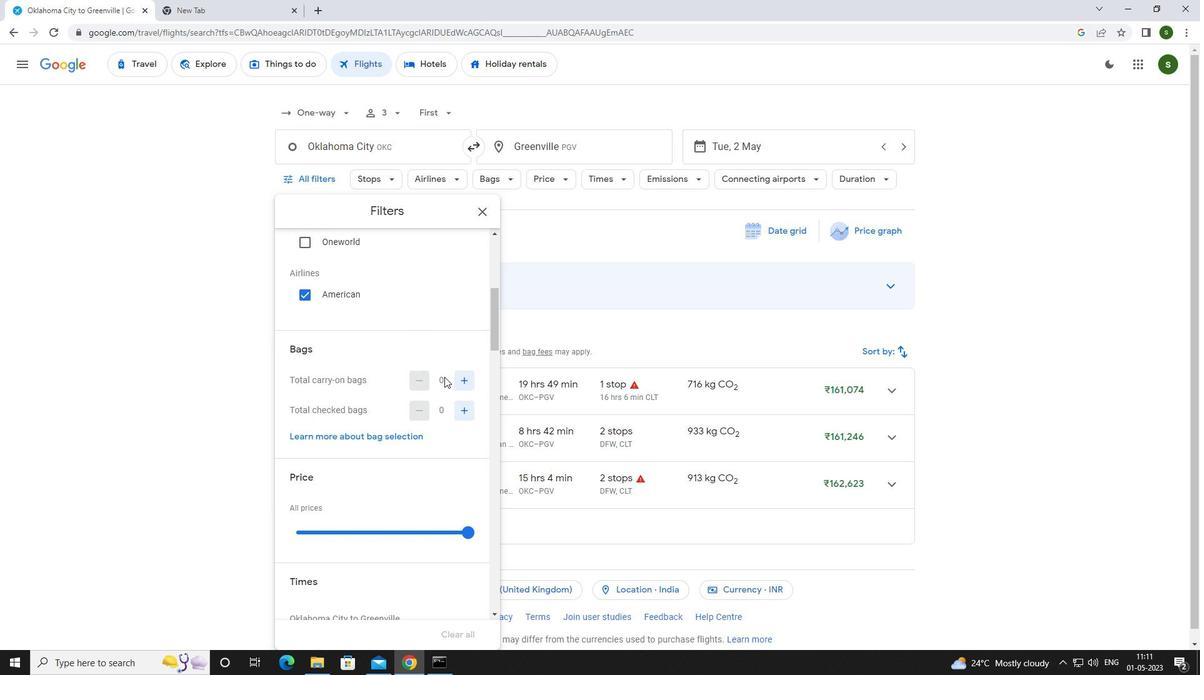 
Action: Mouse pressed left at (461, 375)
Screenshot: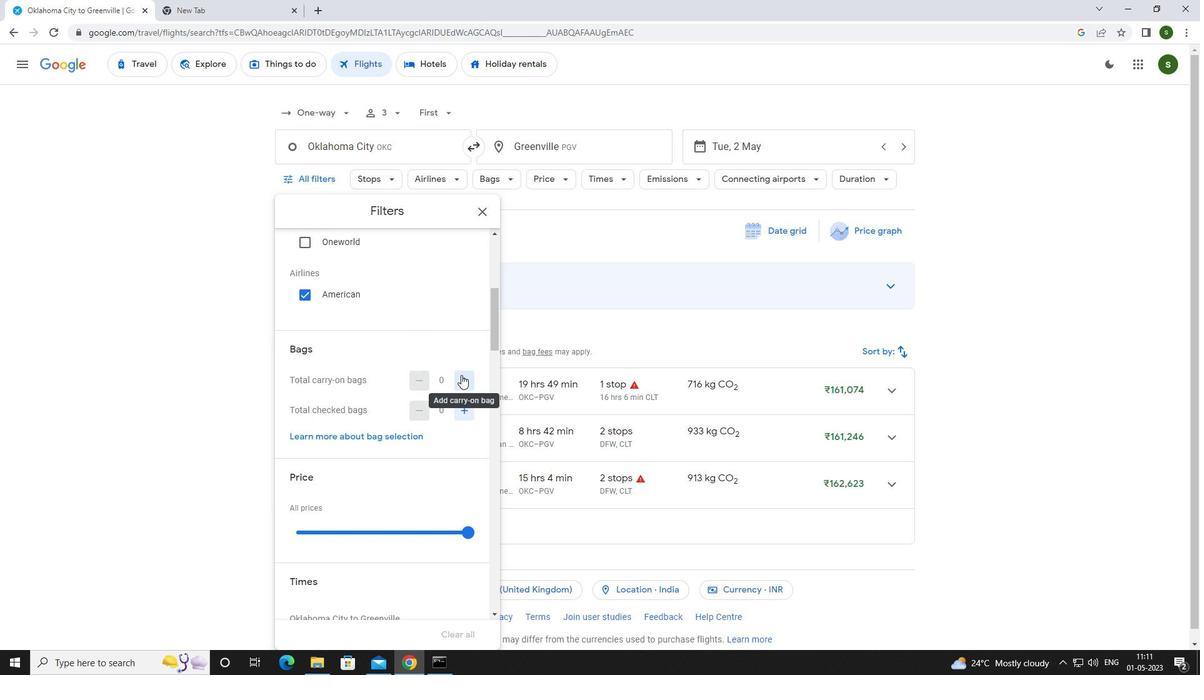 
Action: Mouse moved to (460, 375)
Screenshot: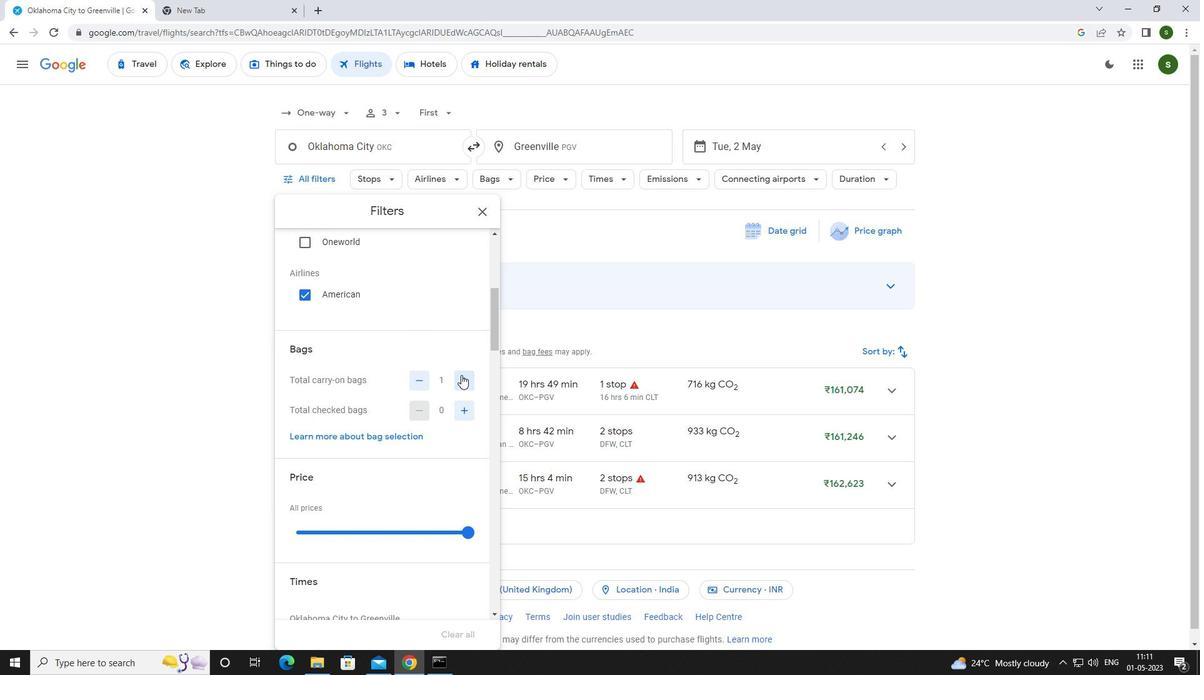 
Action: Mouse scrolled (460, 374) with delta (0, 0)
Screenshot: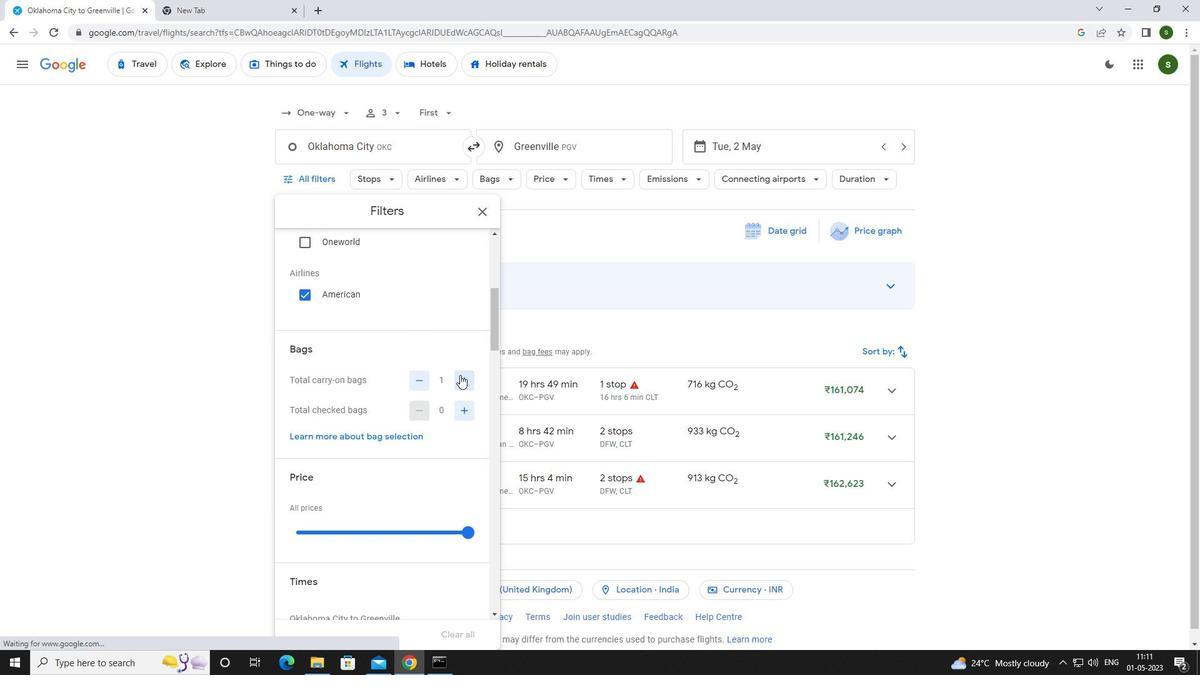 
Action: Mouse scrolled (460, 374) with delta (0, 0)
Screenshot: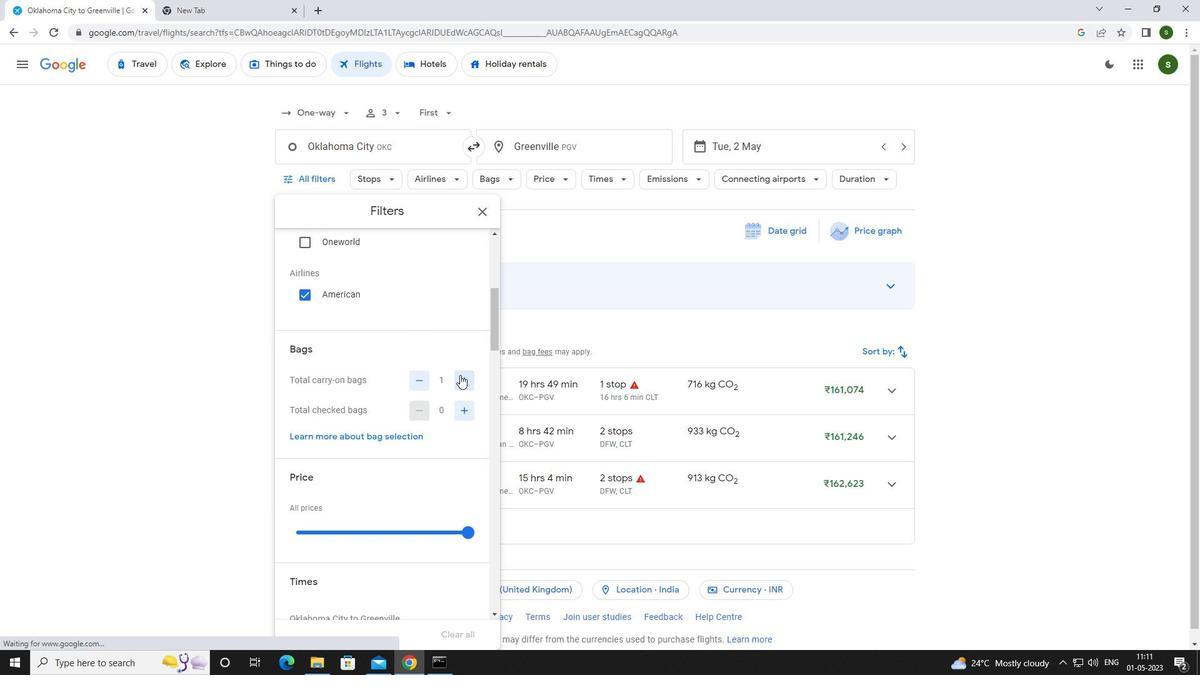 
Action: Mouse moved to (468, 410)
Screenshot: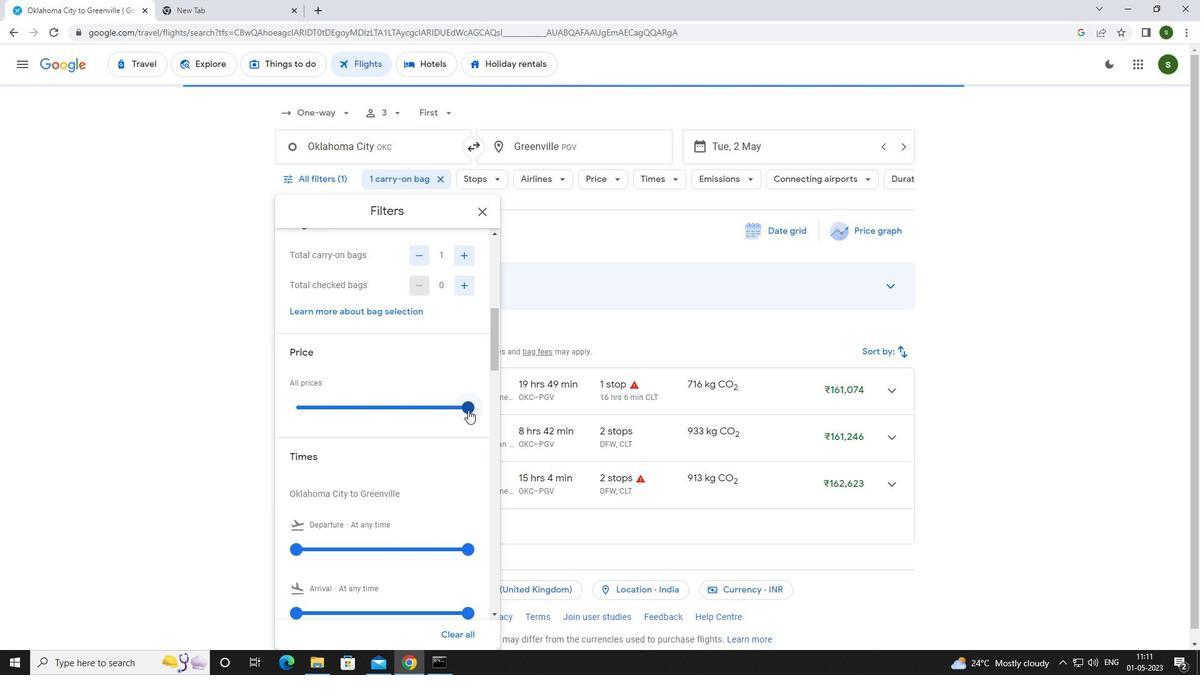 
Action: Mouse pressed left at (468, 410)
Screenshot: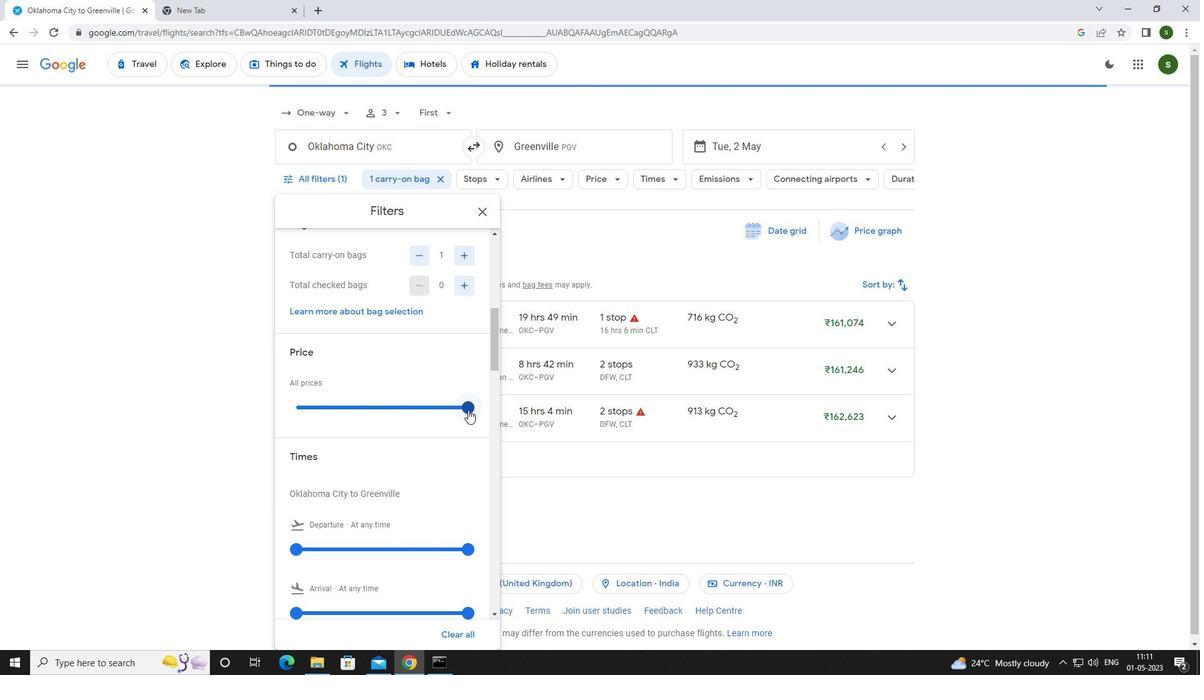 
Action: Mouse pressed left at (468, 410)
Screenshot: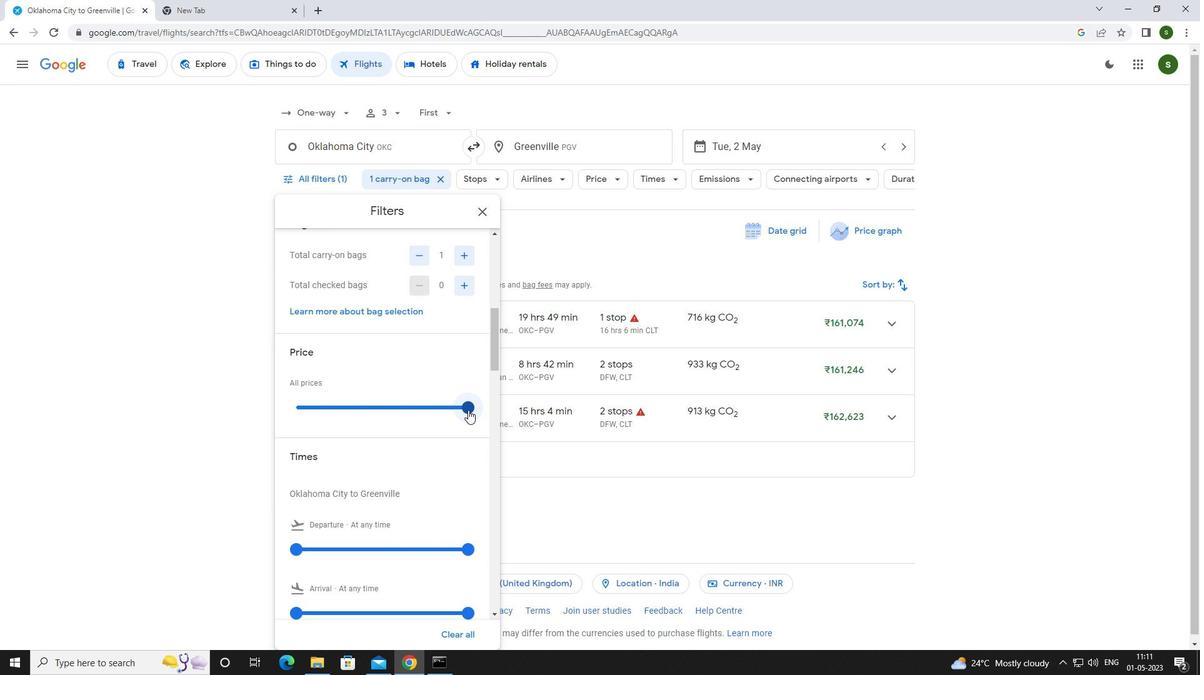 
Action: Mouse moved to (351, 394)
Screenshot: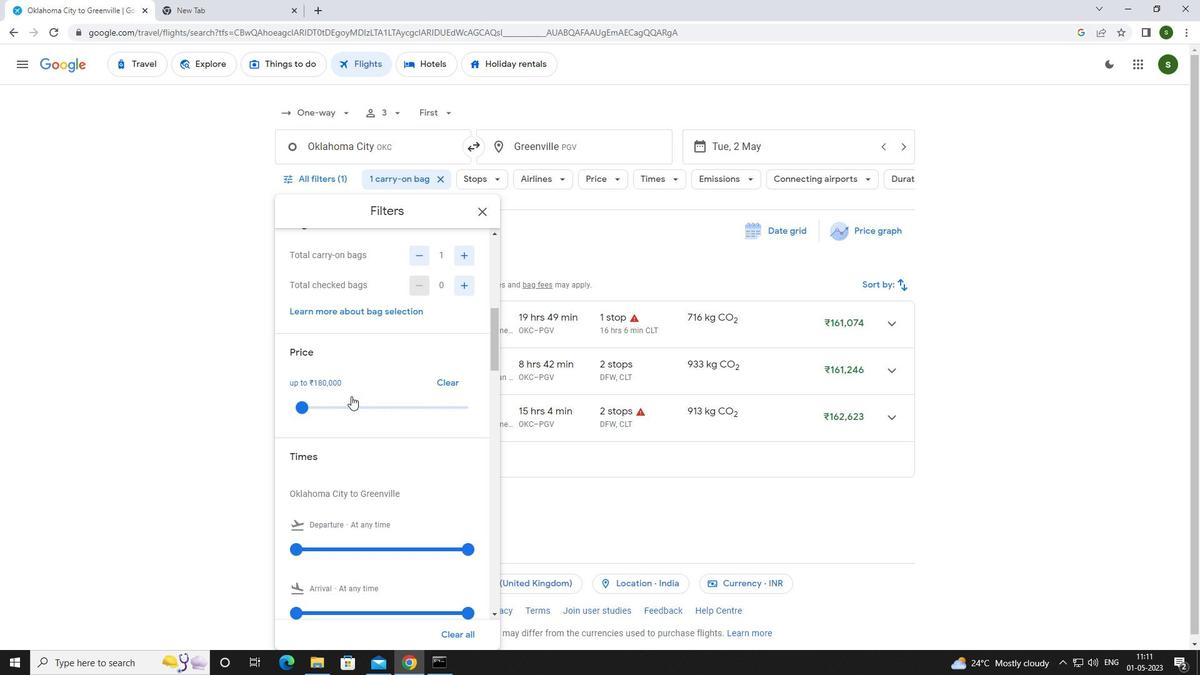 
Action: Mouse scrolled (351, 393) with delta (0, 0)
Screenshot: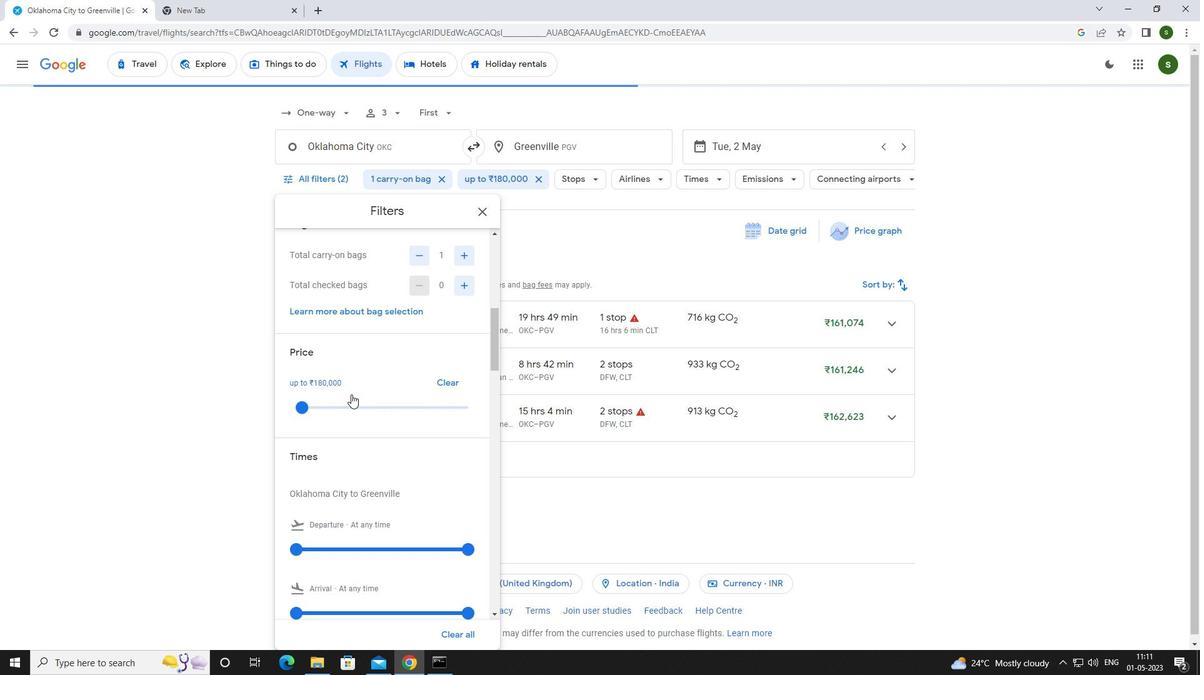 
Action: Mouse scrolled (351, 393) with delta (0, 0)
Screenshot: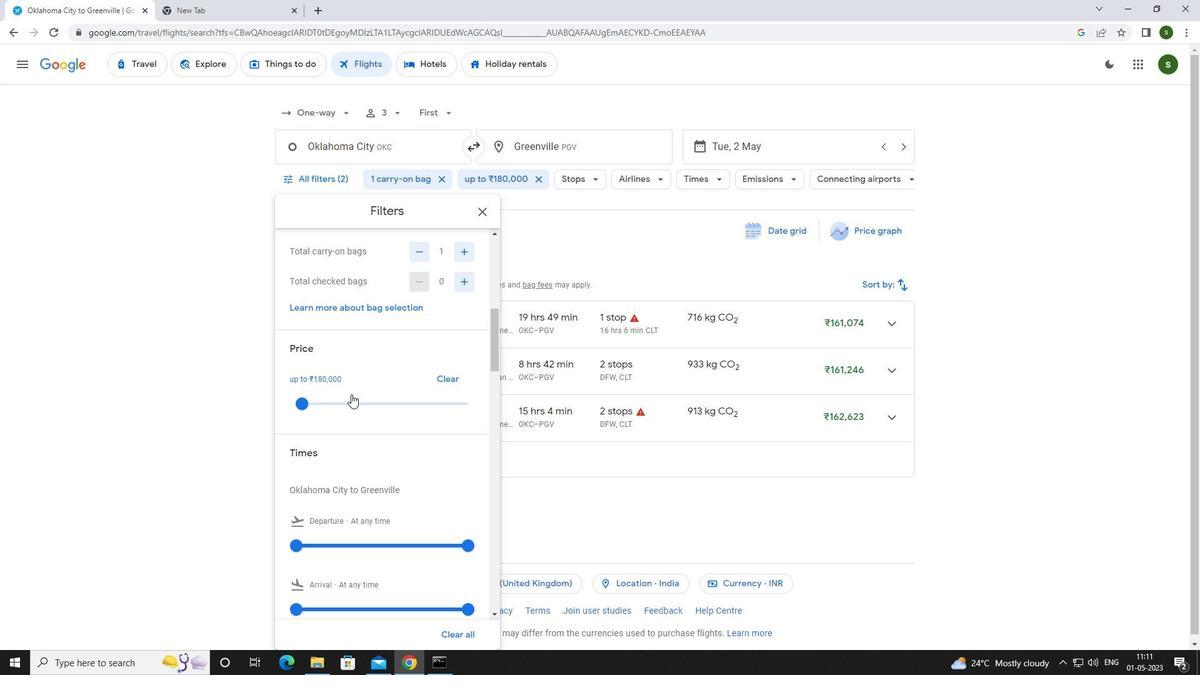 
Action: Mouse moved to (293, 423)
Screenshot: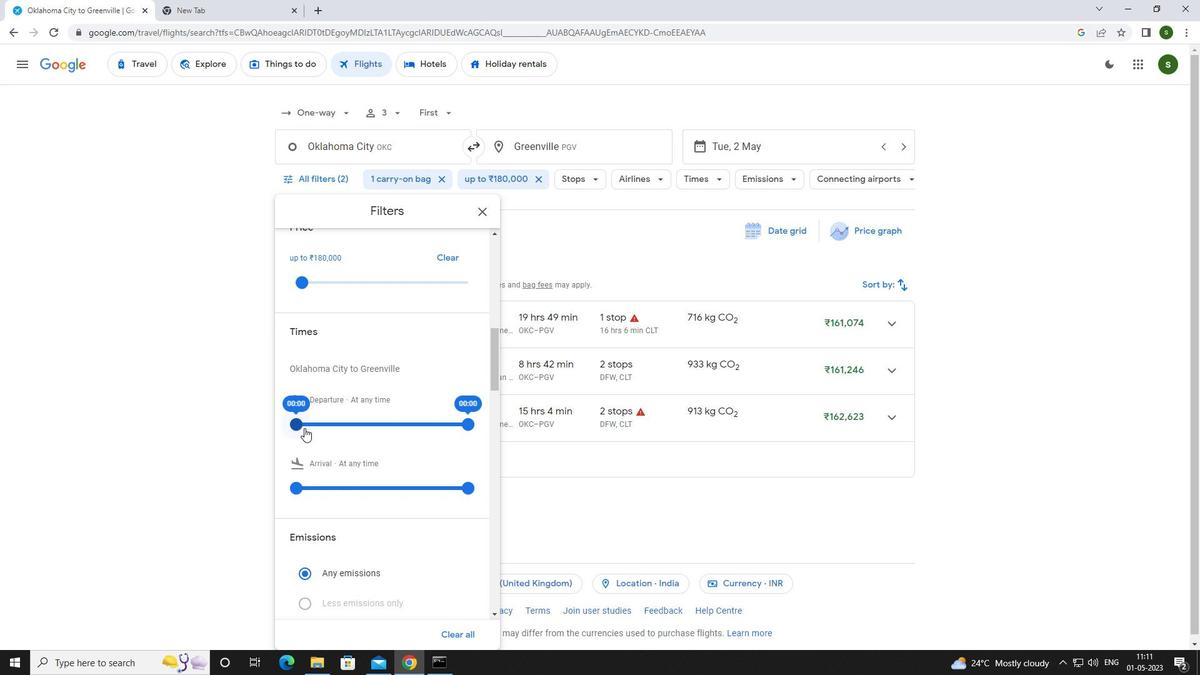 
Action: Mouse pressed left at (293, 423)
Screenshot: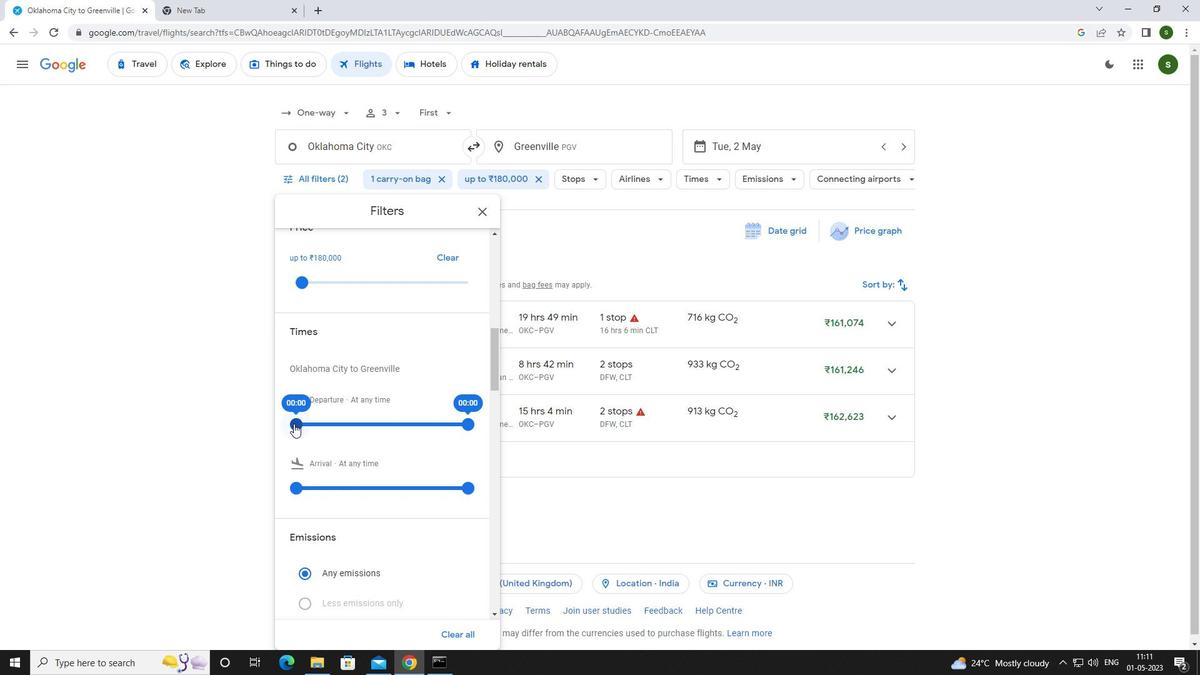 
Action: Mouse moved to (261, 327)
Screenshot: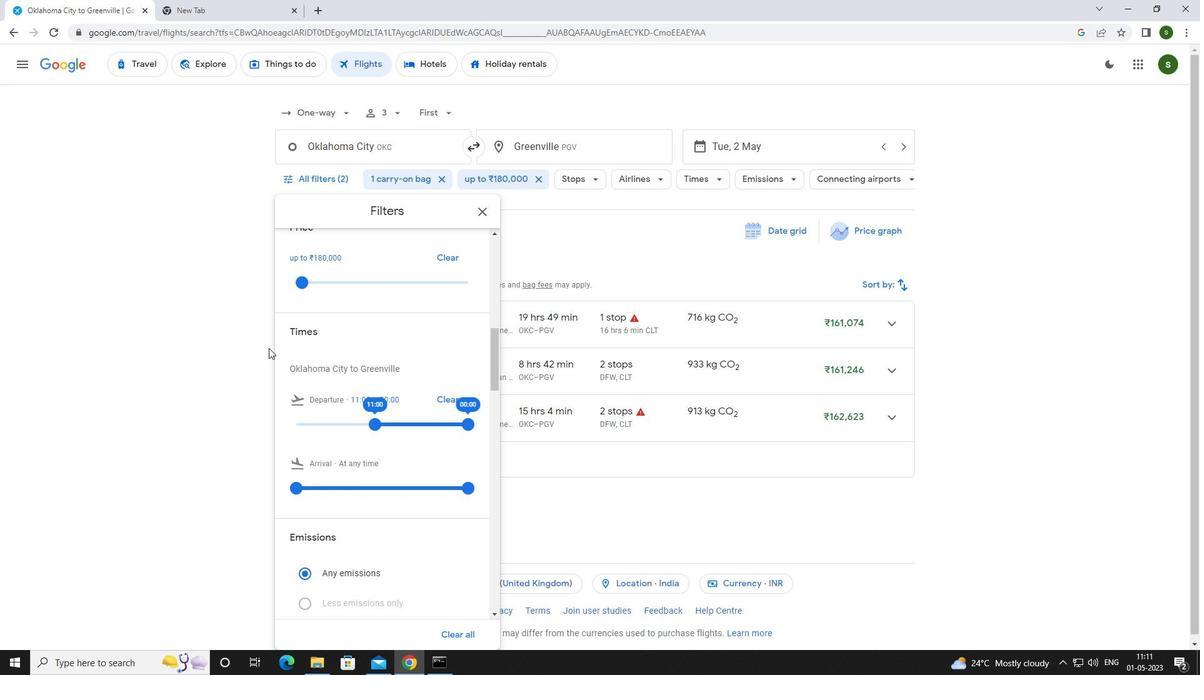 
Action: Mouse pressed left at (261, 327)
Screenshot: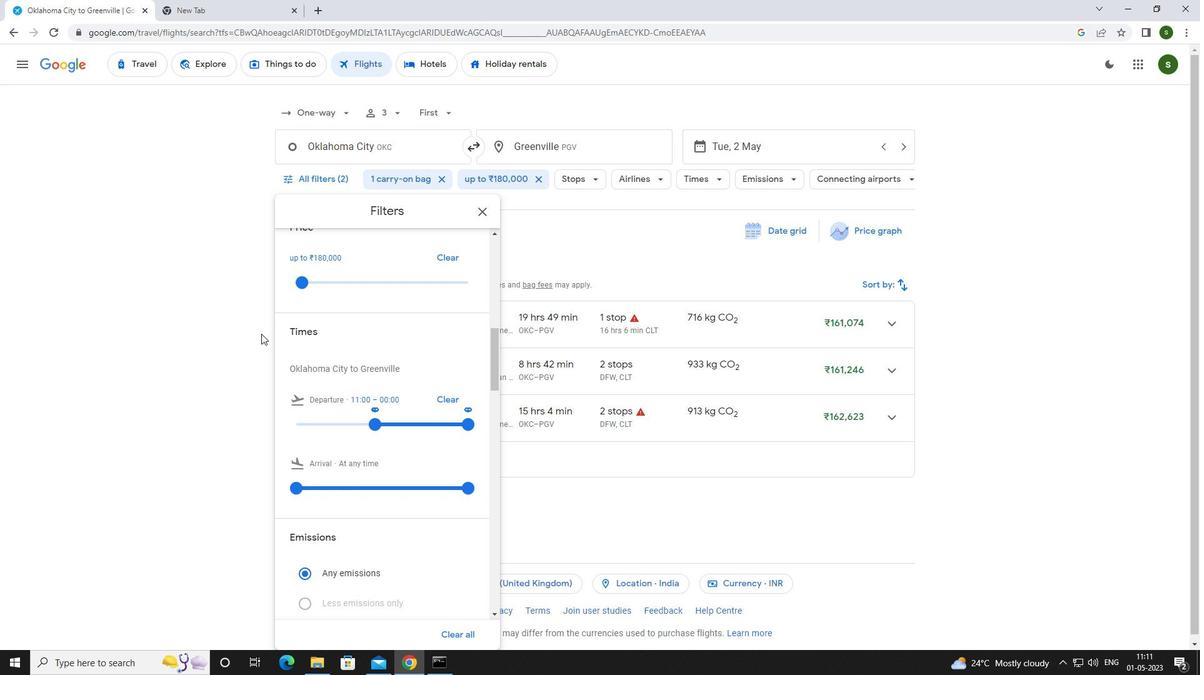 
